 Task: Look for space in Portsmouth, United States from 6th September, 2023 to 12th September, 2023 for 4 adults in price range Rs.10000 to Rs.14000. Place can be private room with 4 bedrooms having 4 beds and 4 bathrooms. Property type can be house, flat, guest house. Amenities needed are: wifi, TV, free parkinig on premises, gym, breakfast. Booking option can be shelf check-in. Required host language is English.
Action: Mouse moved to (408, 98)
Screenshot: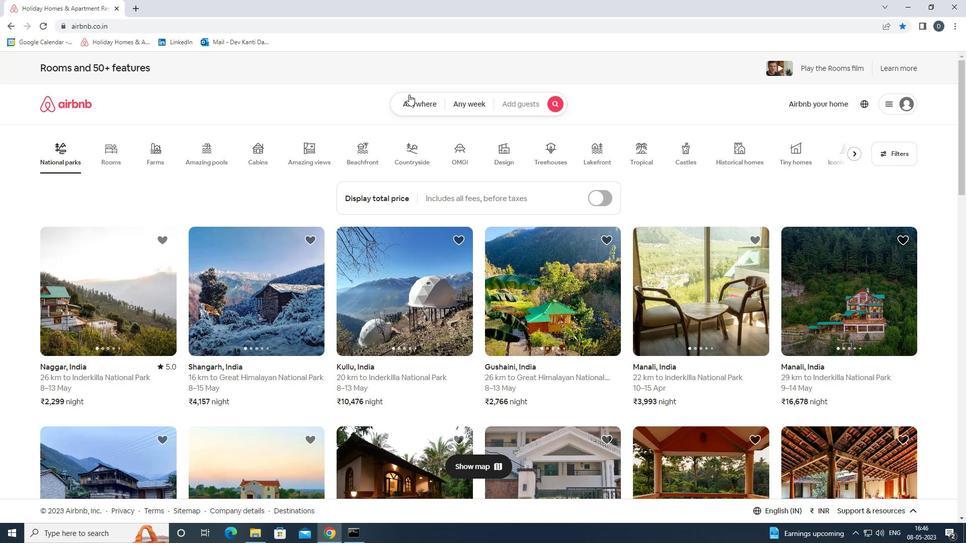 
Action: Mouse pressed left at (408, 98)
Screenshot: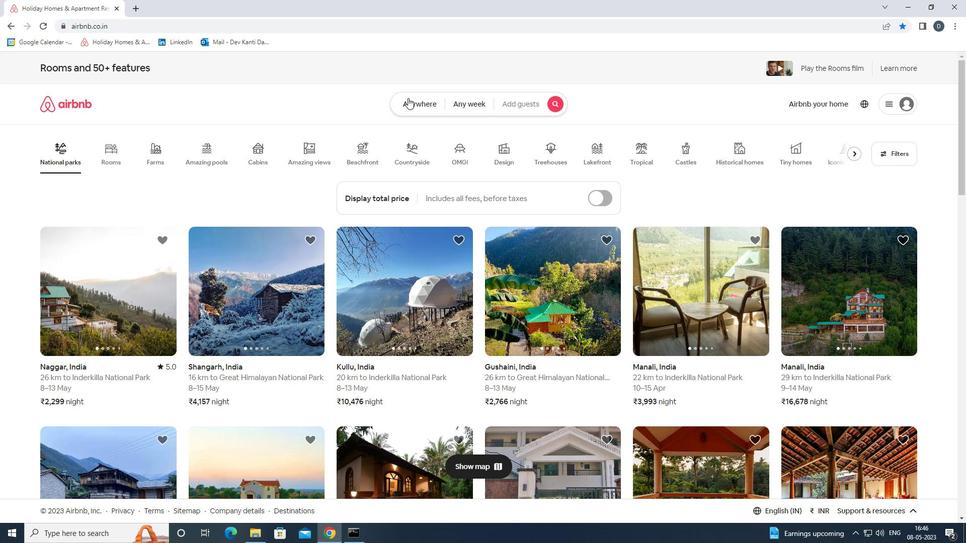 
Action: Mouse moved to (372, 146)
Screenshot: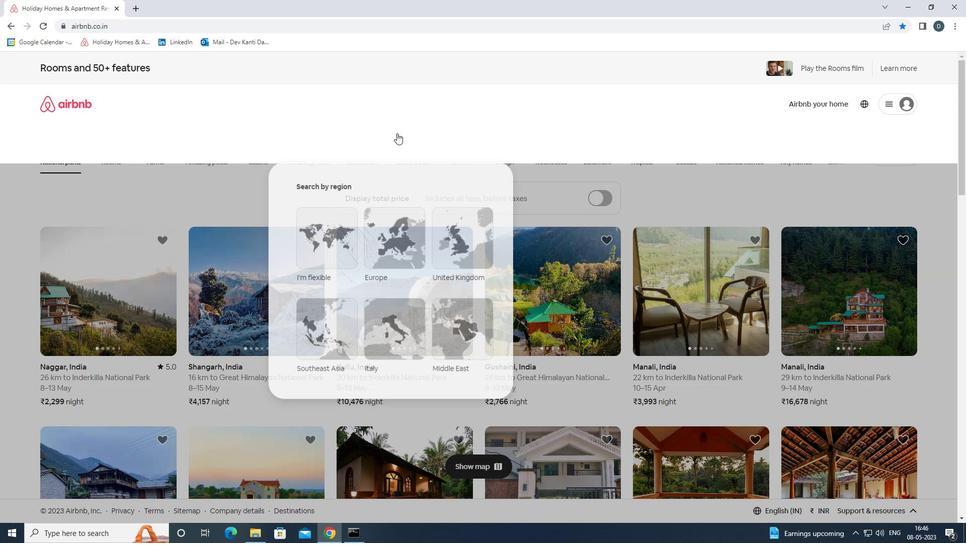 
Action: Mouse pressed left at (372, 146)
Screenshot: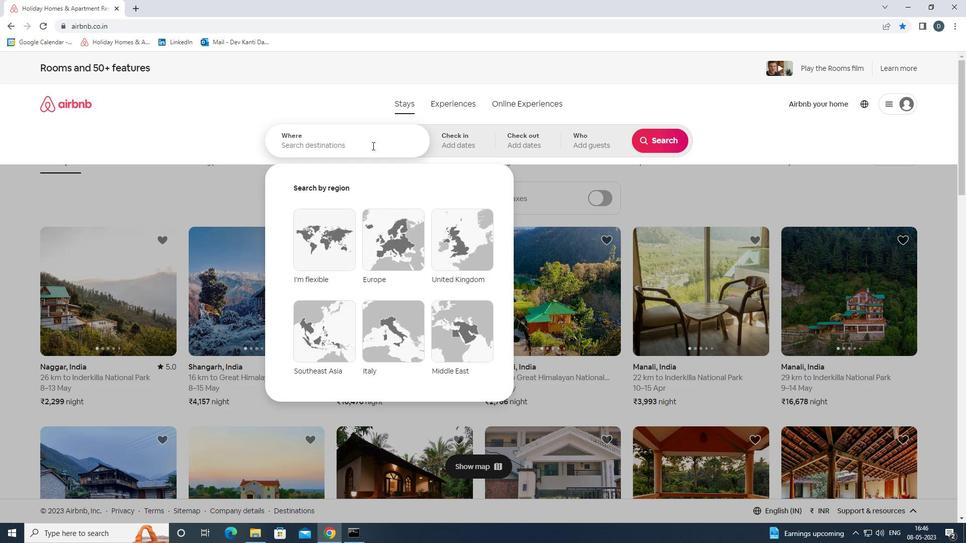 
Action: Key pressed <Key.shift><Key.shift>PORTSMOUTH,<Key.shift><Key.shift>UNITED<Key.space><Key.shift>STATES<Key.enter>
Screenshot: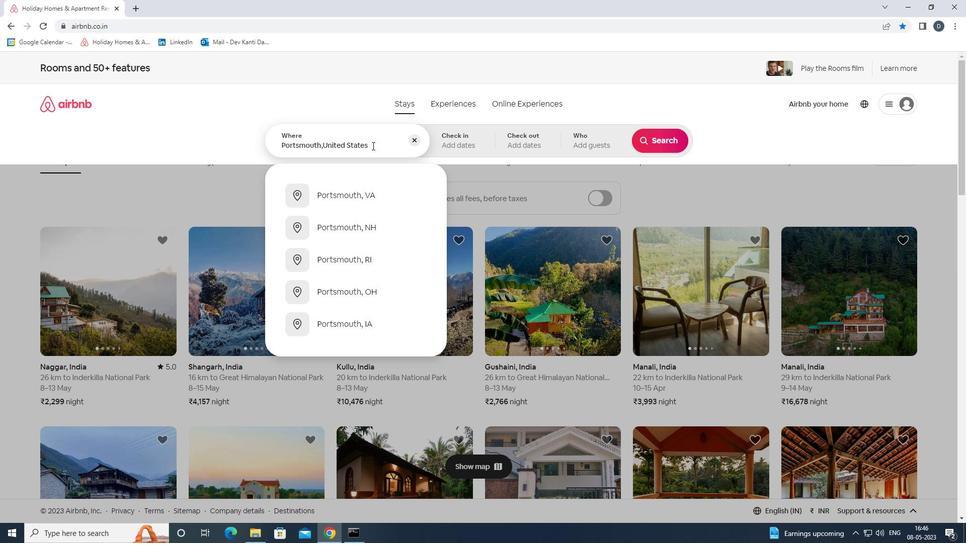 
Action: Mouse moved to (660, 221)
Screenshot: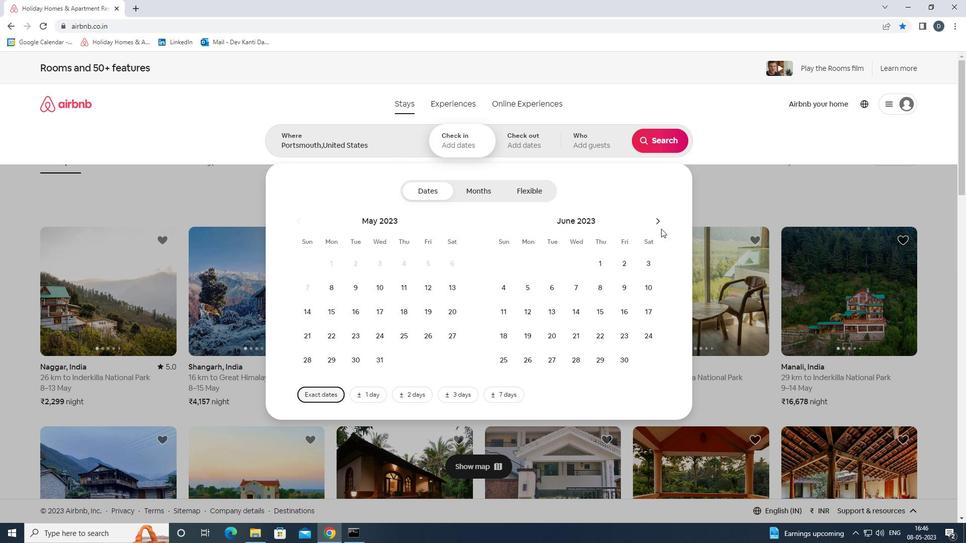 
Action: Mouse pressed left at (660, 221)
Screenshot: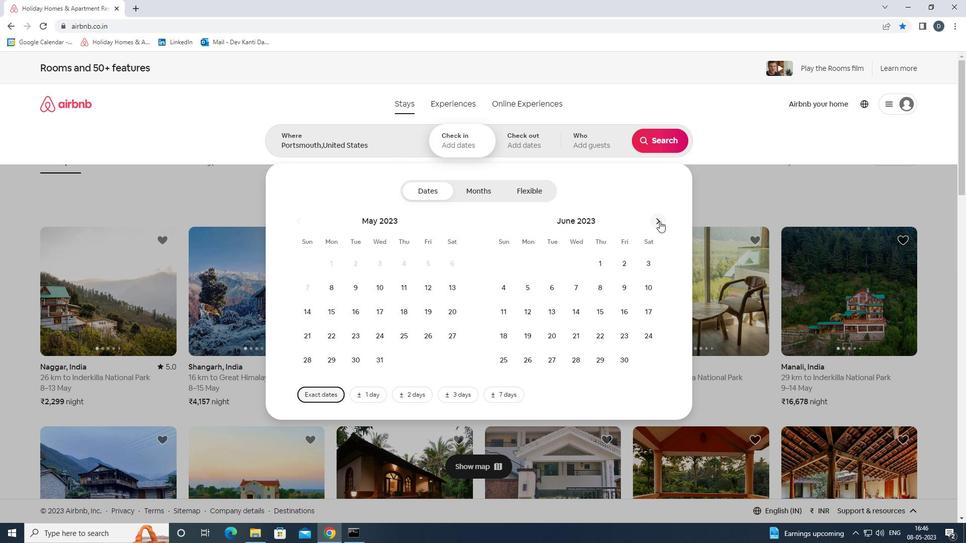 
Action: Mouse pressed left at (660, 221)
Screenshot: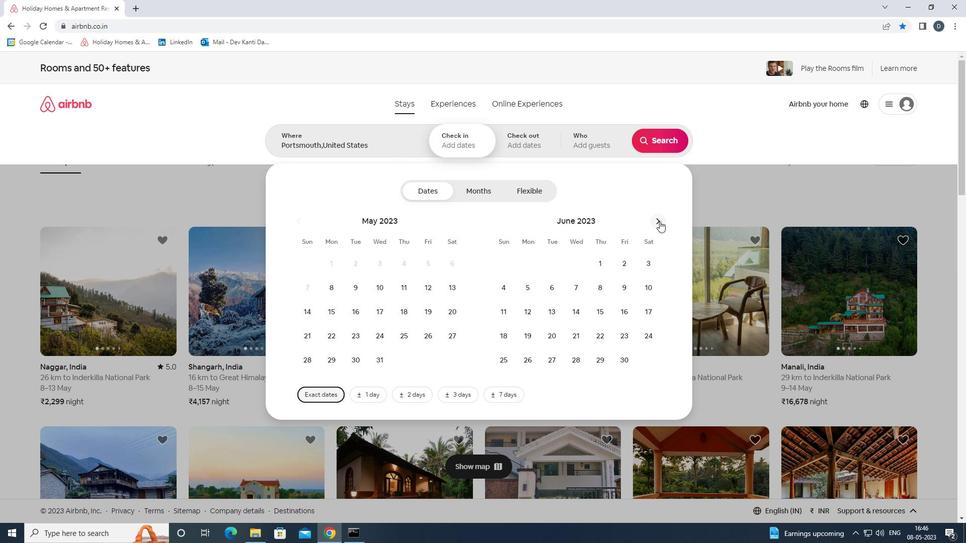 
Action: Mouse pressed left at (660, 221)
Screenshot: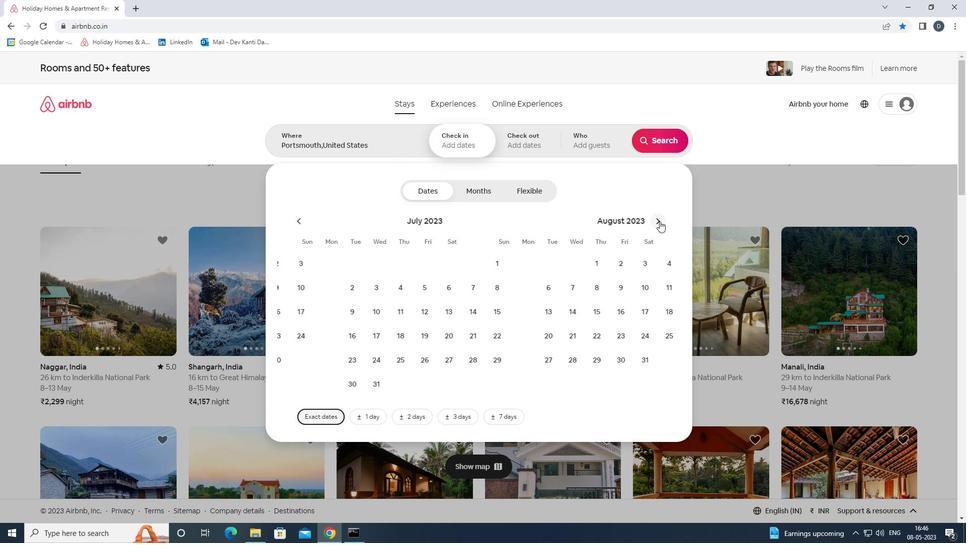 
Action: Mouse moved to (575, 287)
Screenshot: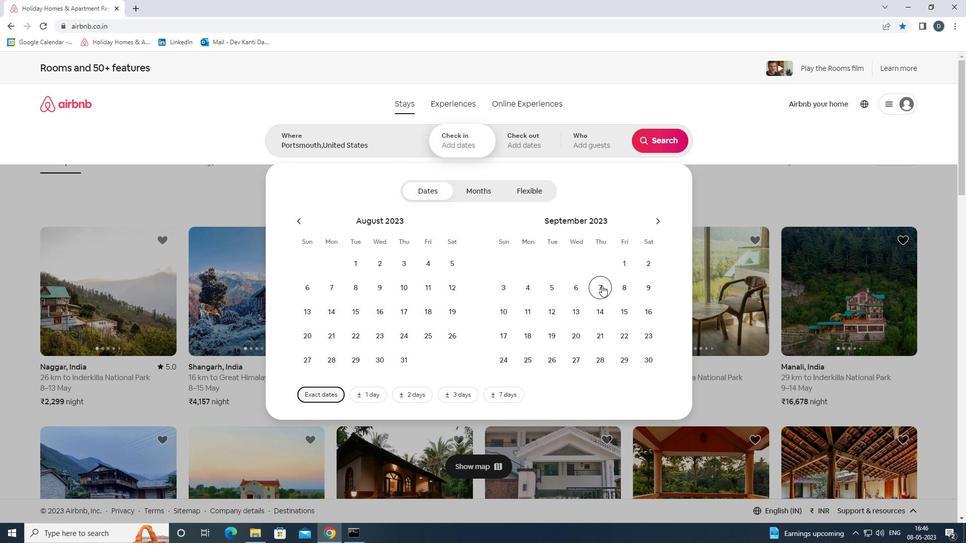 
Action: Mouse pressed left at (575, 287)
Screenshot: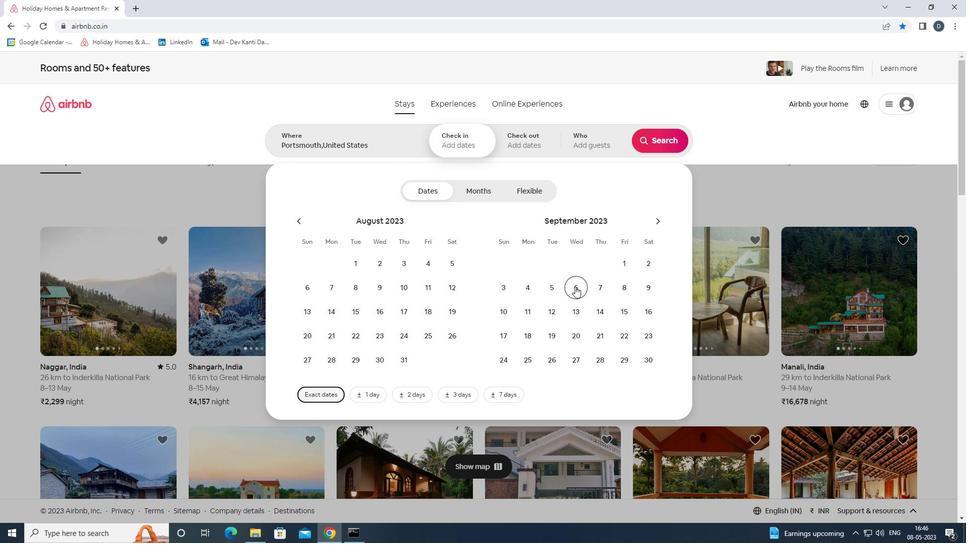 
Action: Mouse moved to (547, 306)
Screenshot: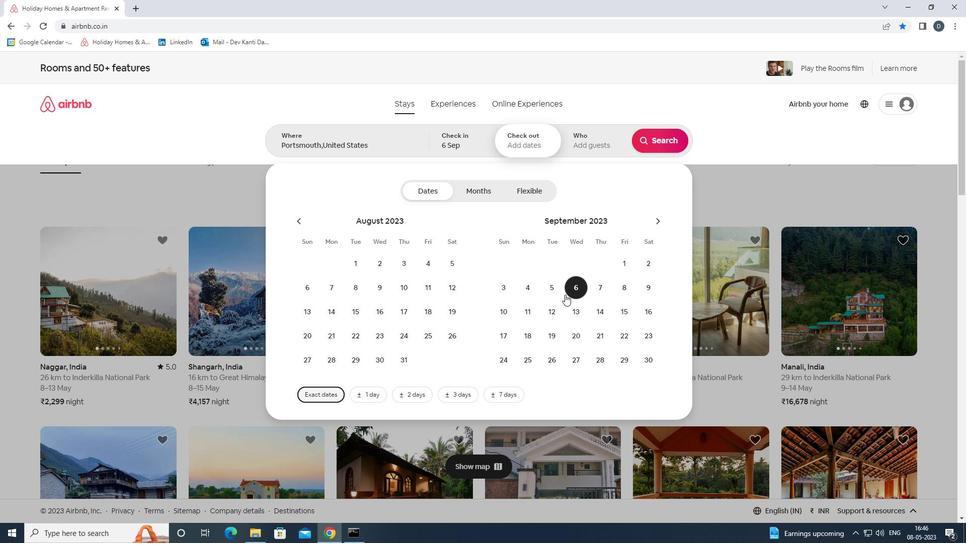 
Action: Mouse pressed left at (547, 306)
Screenshot: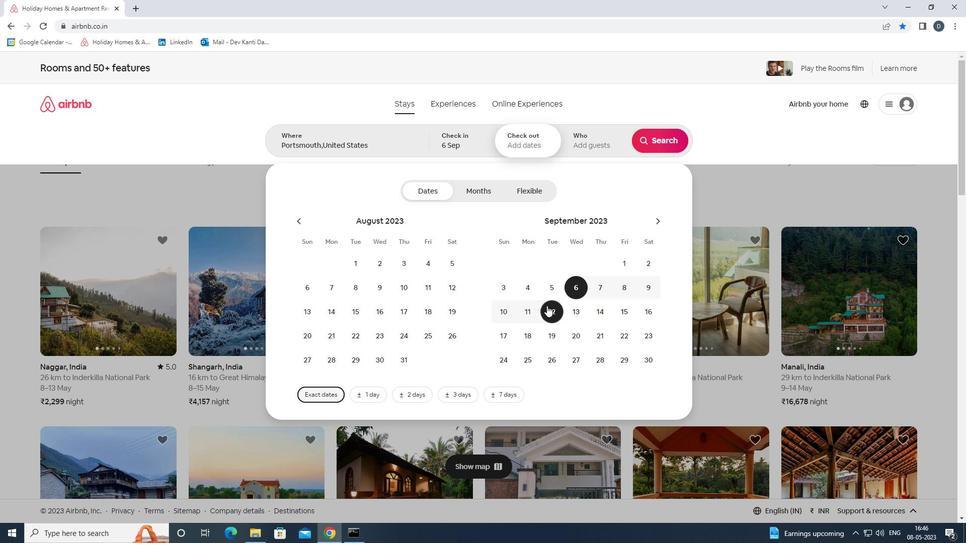 
Action: Mouse moved to (593, 140)
Screenshot: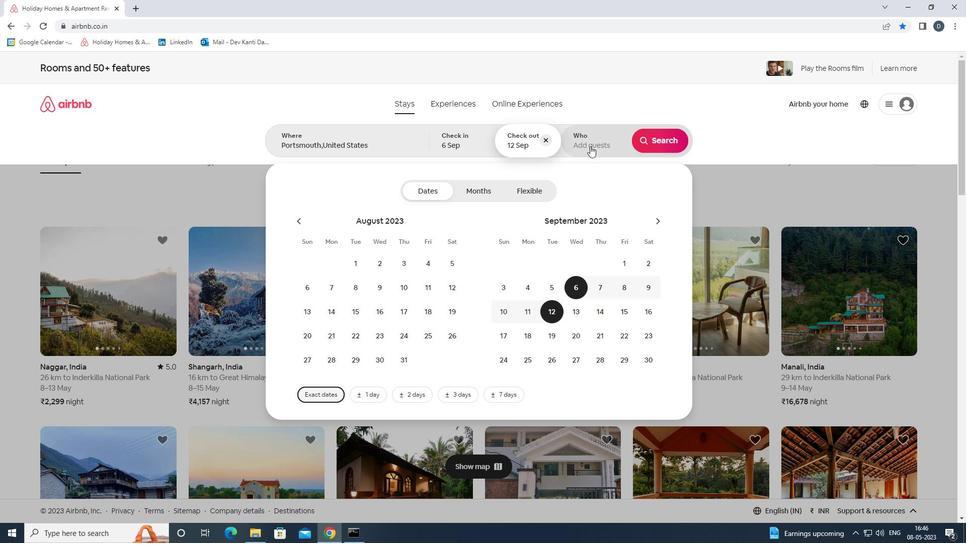 
Action: Mouse pressed left at (593, 140)
Screenshot: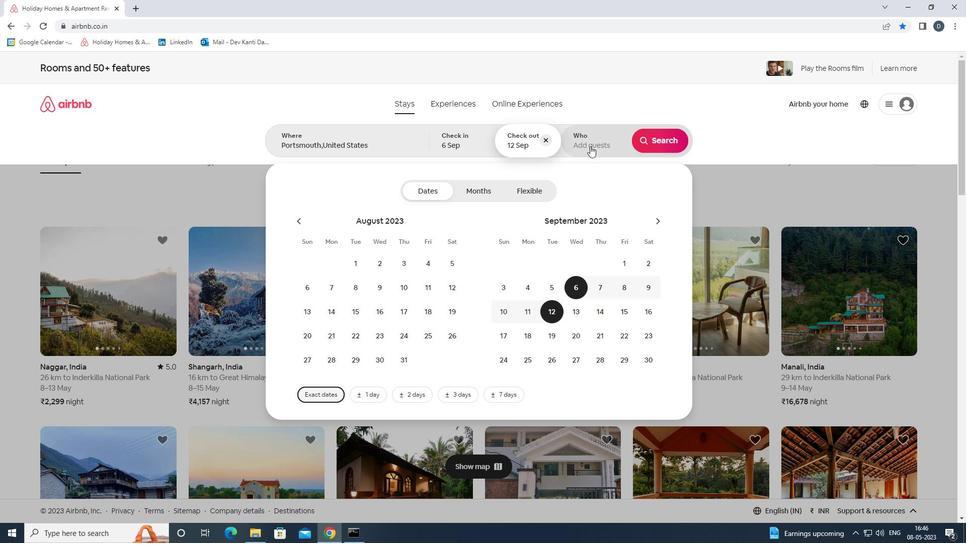 
Action: Mouse moved to (664, 195)
Screenshot: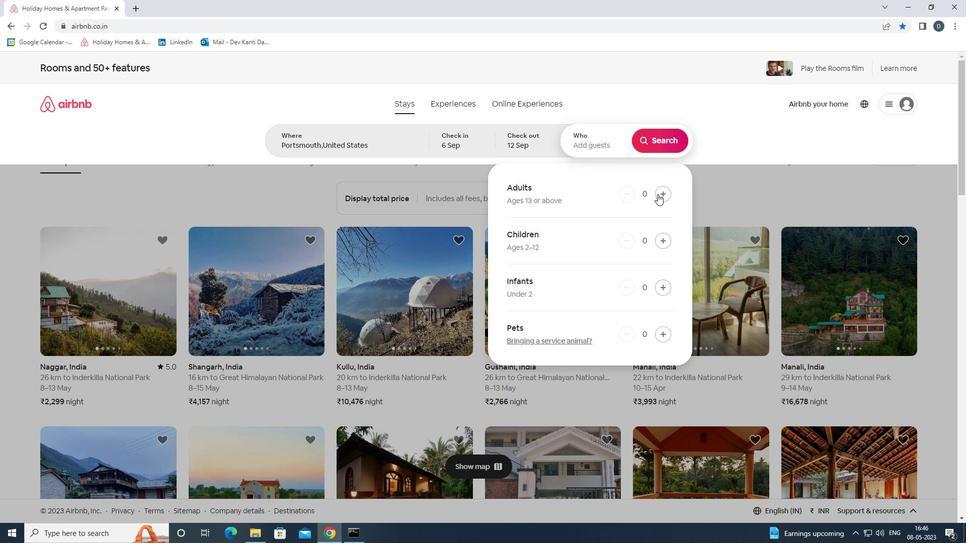 
Action: Mouse pressed left at (664, 195)
Screenshot: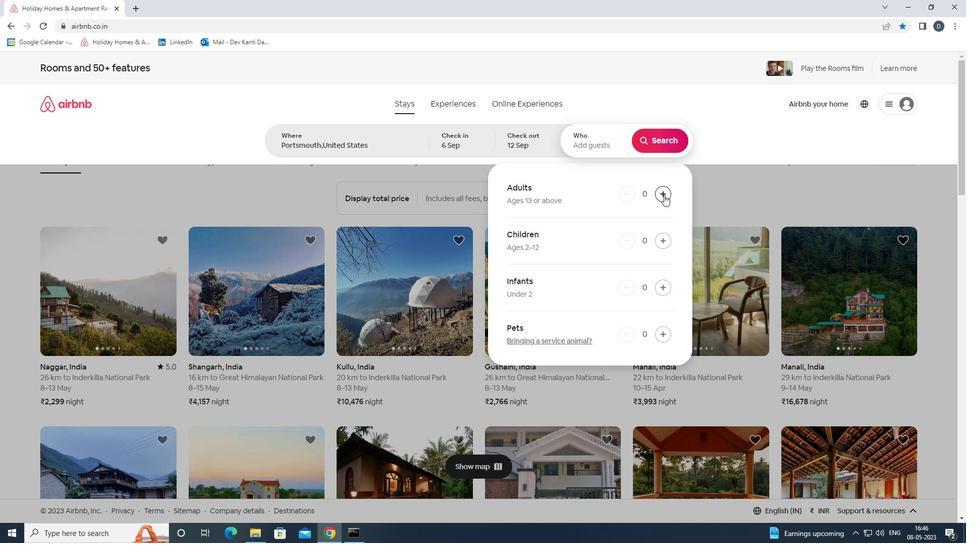 
Action: Mouse pressed left at (664, 195)
Screenshot: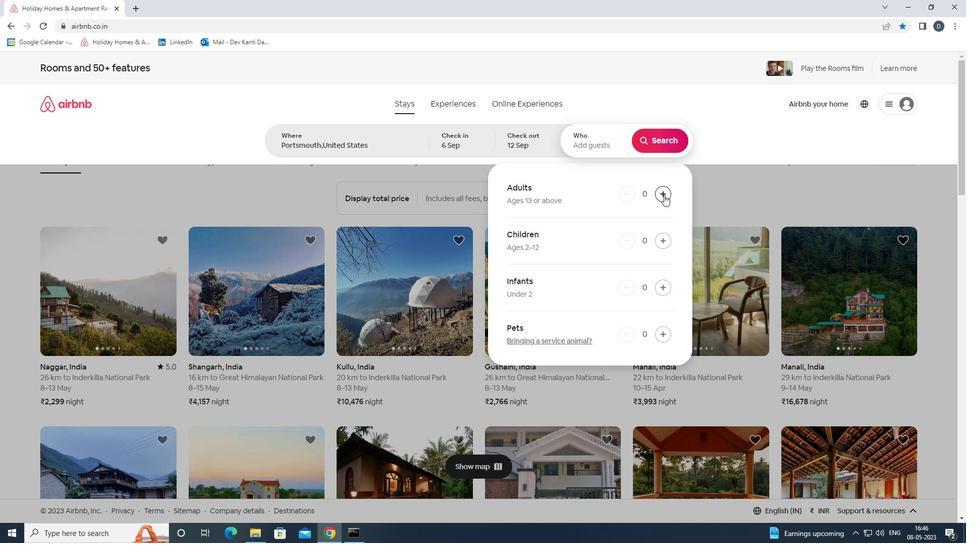 
Action: Mouse pressed left at (664, 195)
Screenshot: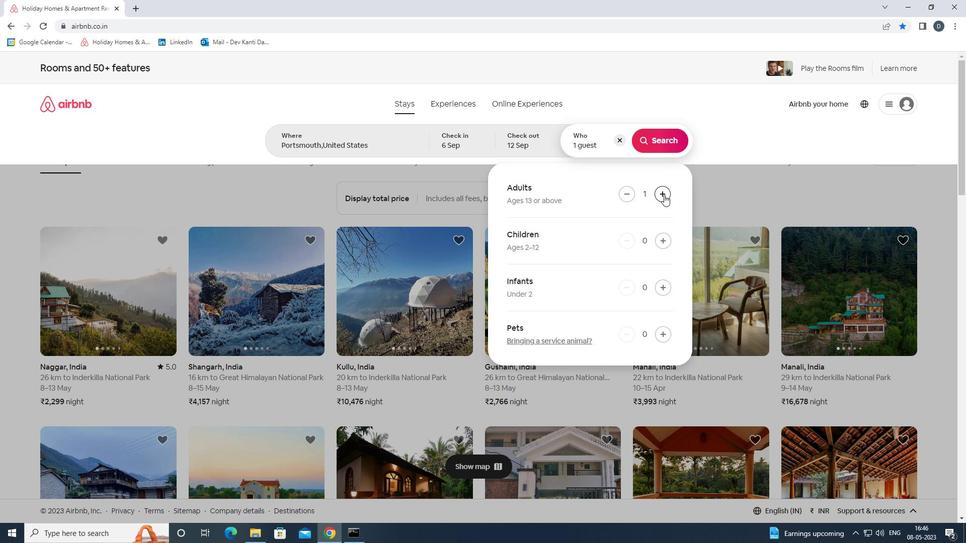 
Action: Mouse pressed left at (664, 195)
Screenshot: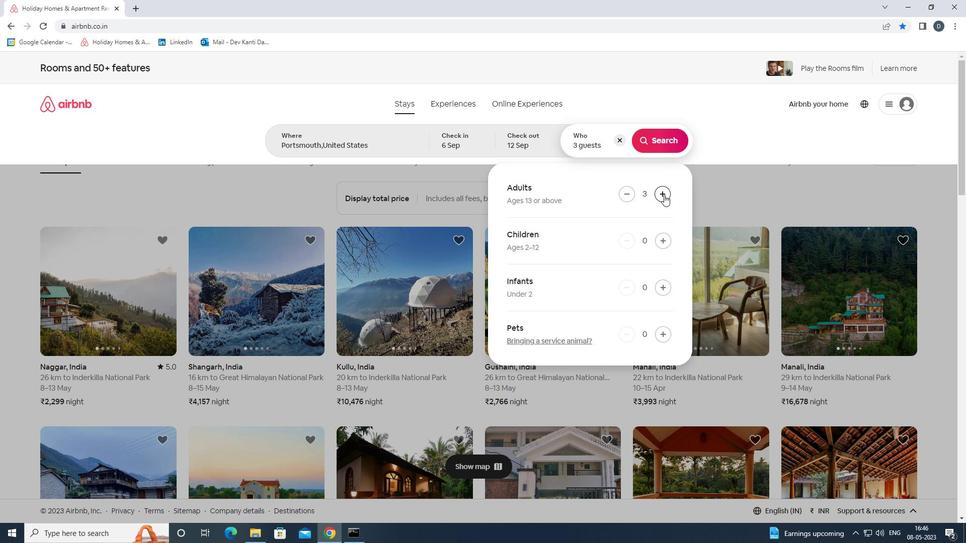 
Action: Mouse moved to (660, 145)
Screenshot: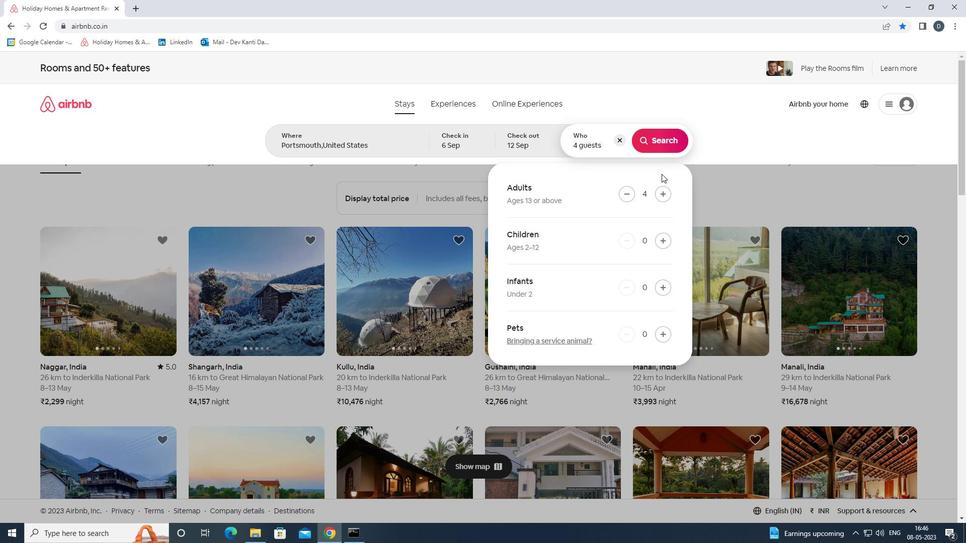 
Action: Mouse pressed left at (660, 145)
Screenshot: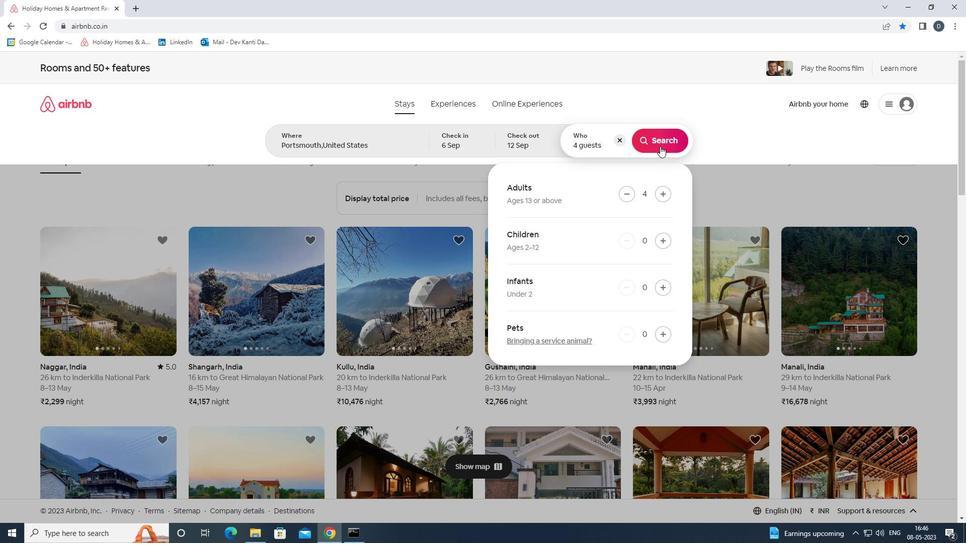 
Action: Mouse moved to (919, 121)
Screenshot: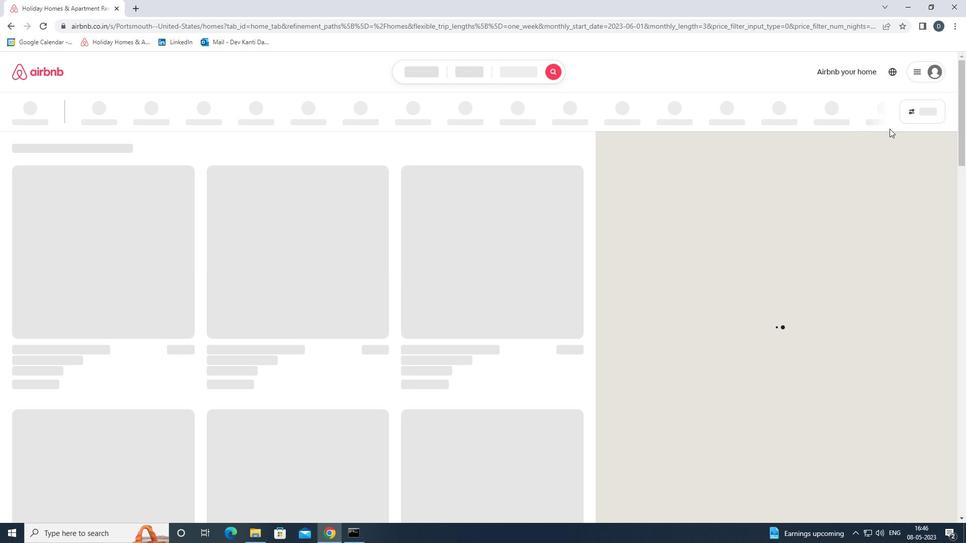 
Action: Mouse pressed left at (919, 121)
Screenshot: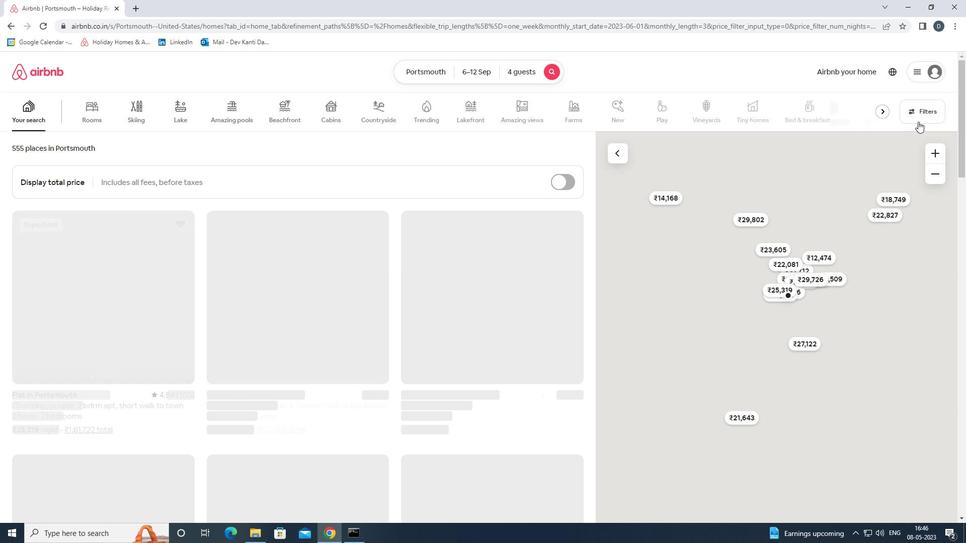
Action: Mouse moved to (369, 356)
Screenshot: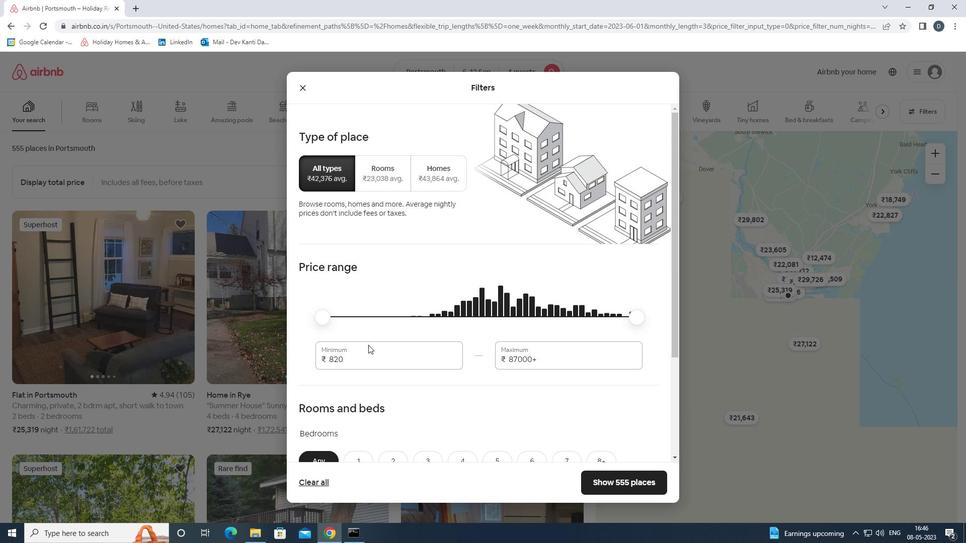 
Action: Mouse pressed left at (369, 356)
Screenshot: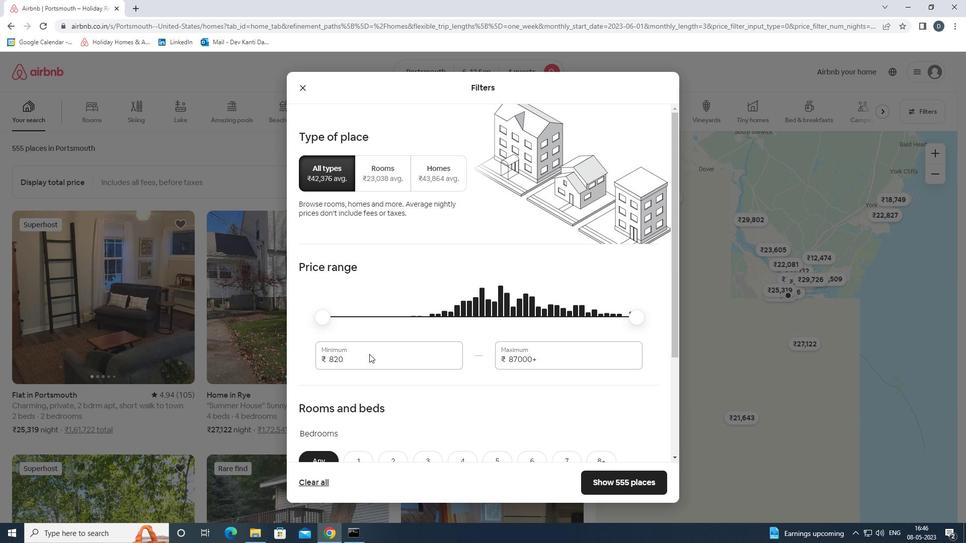 
Action: Mouse pressed left at (369, 356)
Screenshot: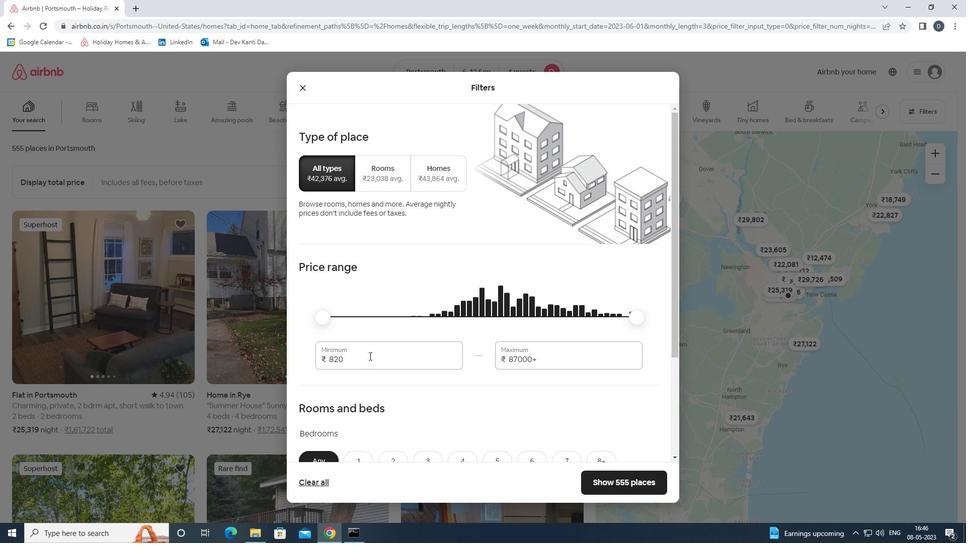 
Action: Key pressed 10000<Key.tab>14000
Screenshot: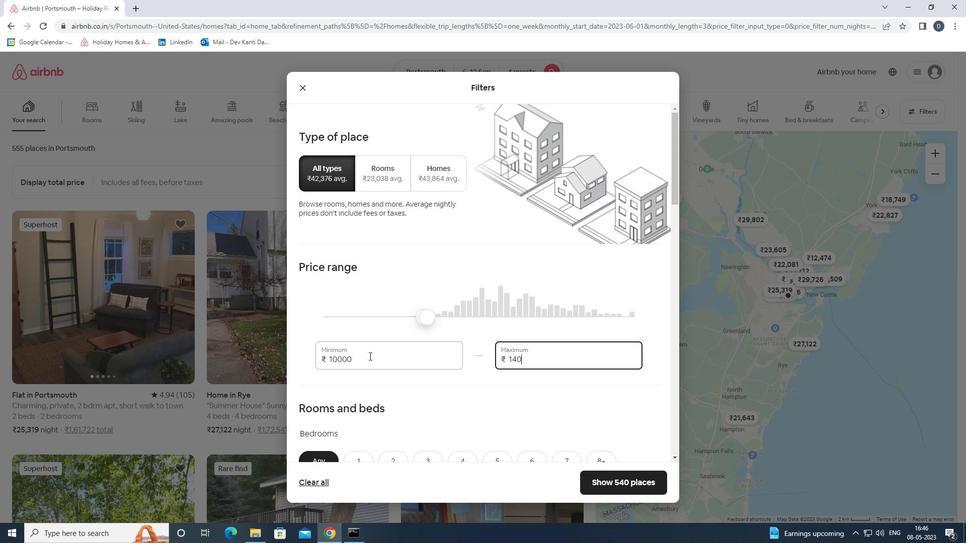 
Action: Mouse moved to (368, 356)
Screenshot: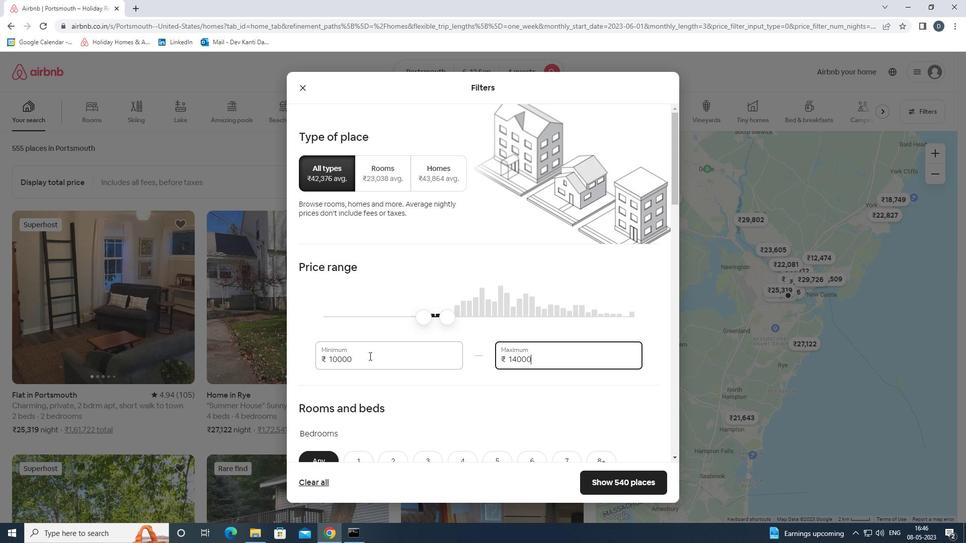 
Action: Mouse scrolled (368, 355) with delta (0, 0)
Screenshot: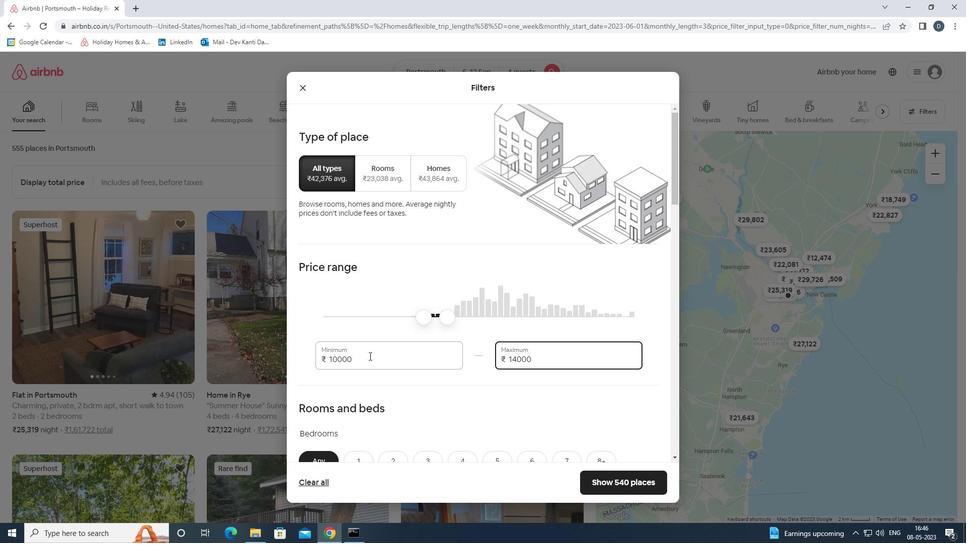 
Action: Mouse moved to (369, 355)
Screenshot: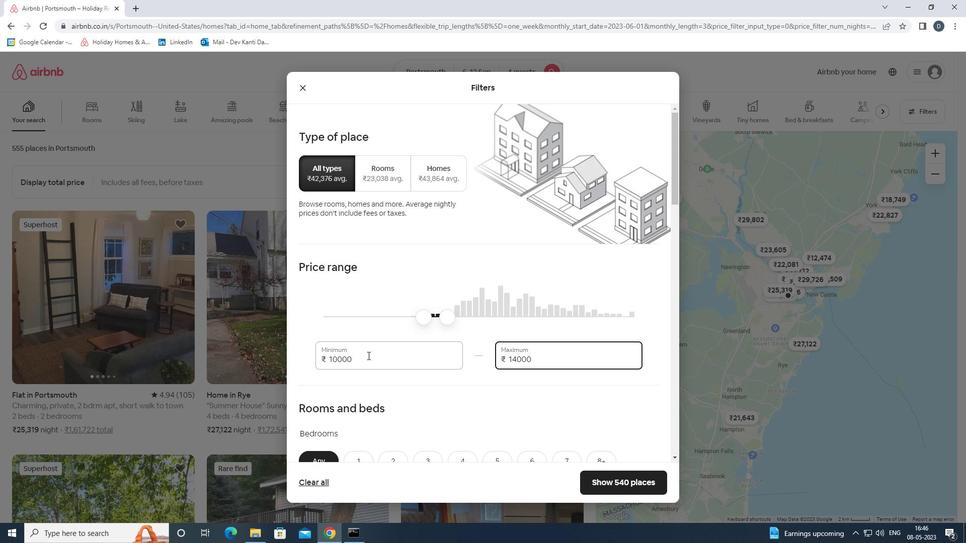 
Action: Mouse scrolled (369, 355) with delta (0, 0)
Screenshot: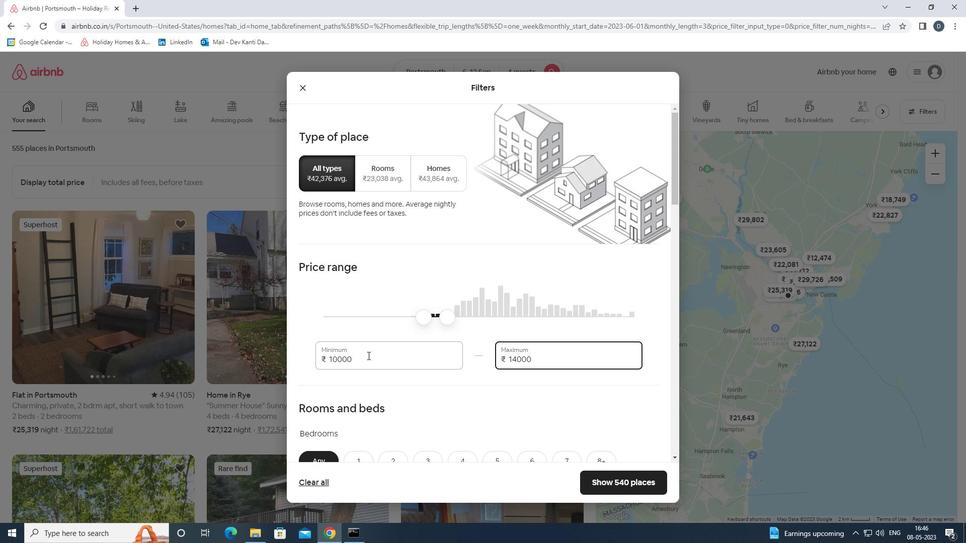 
Action: Mouse moved to (383, 350)
Screenshot: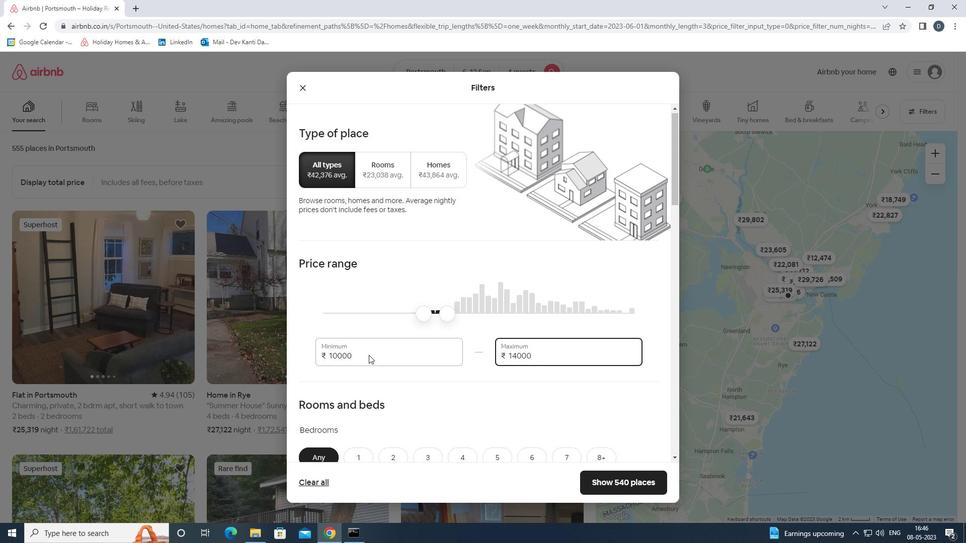 
Action: Mouse scrolled (383, 350) with delta (0, 0)
Screenshot: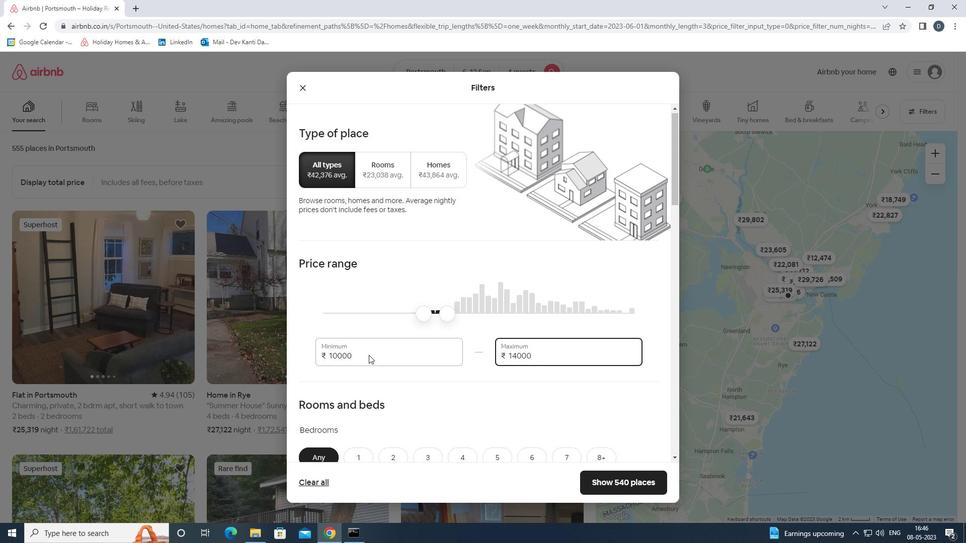 
Action: Mouse moved to (396, 346)
Screenshot: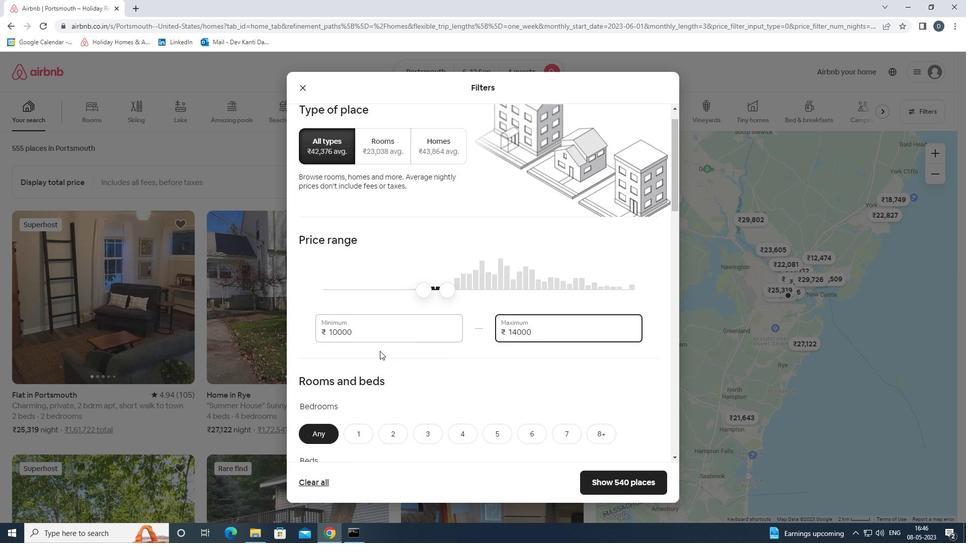 
Action: Mouse scrolled (396, 346) with delta (0, 0)
Screenshot: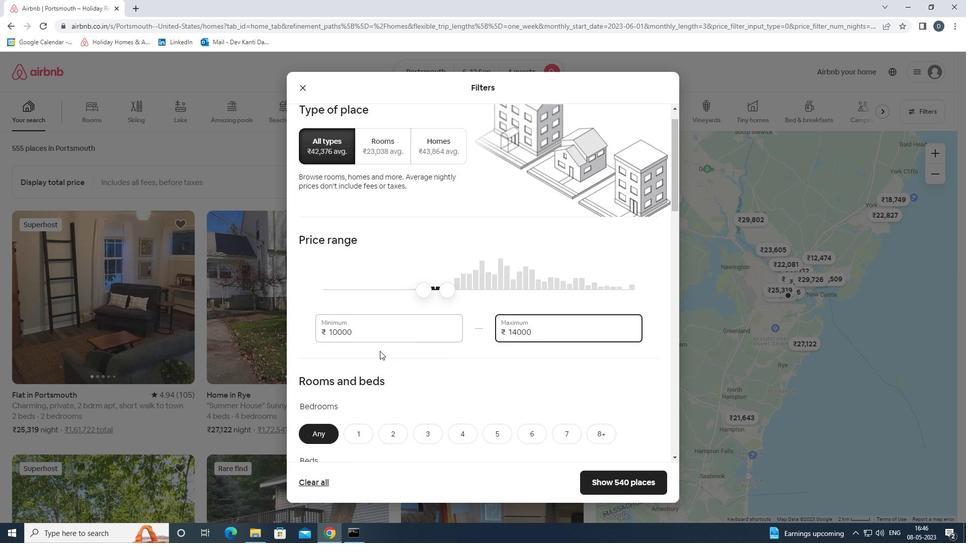 
Action: Mouse moved to (464, 263)
Screenshot: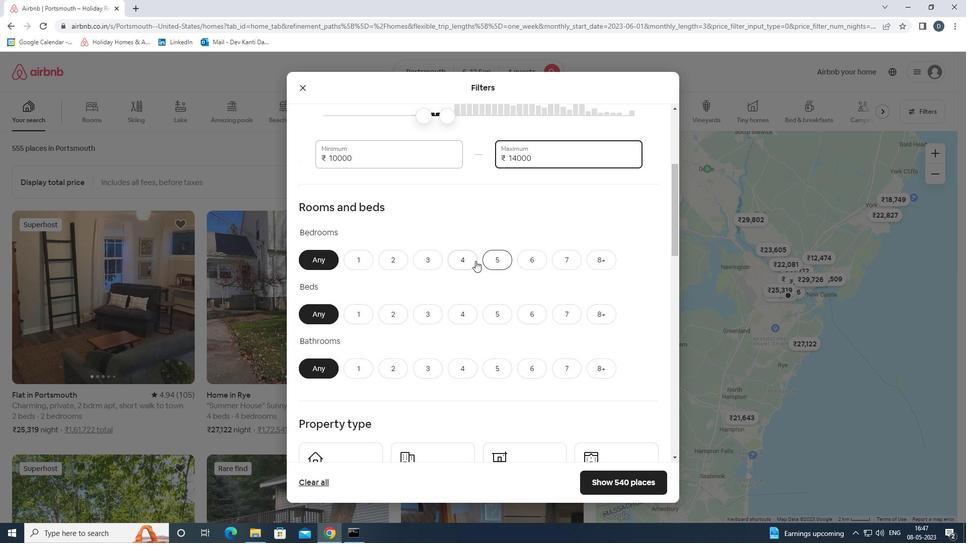 
Action: Mouse pressed left at (464, 263)
Screenshot: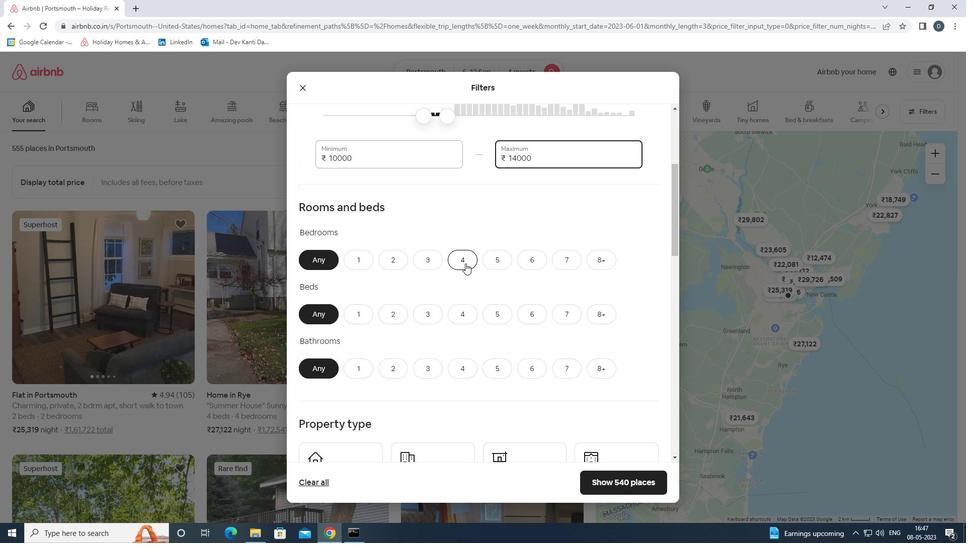 
Action: Mouse moved to (463, 311)
Screenshot: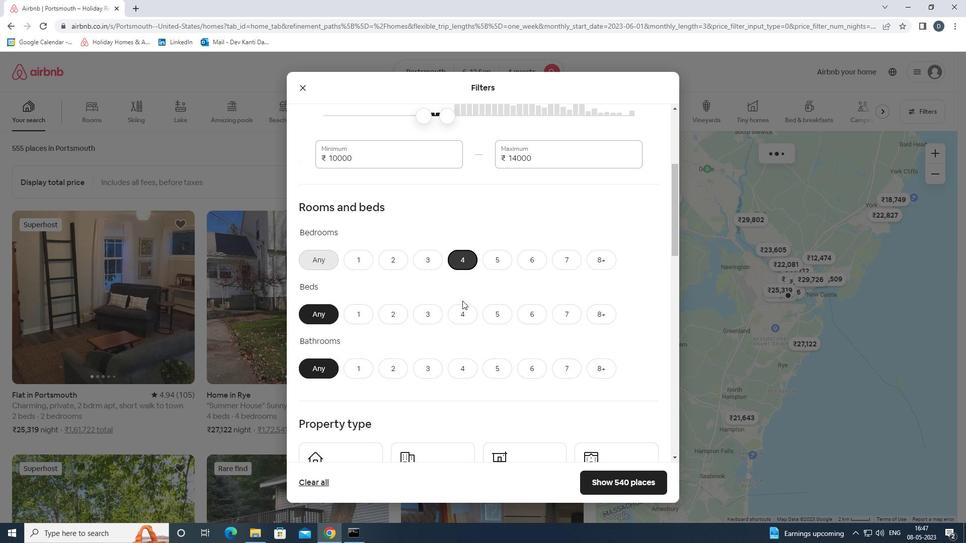 
Action: Mouse pressed left at (463, 311)
Screenshot: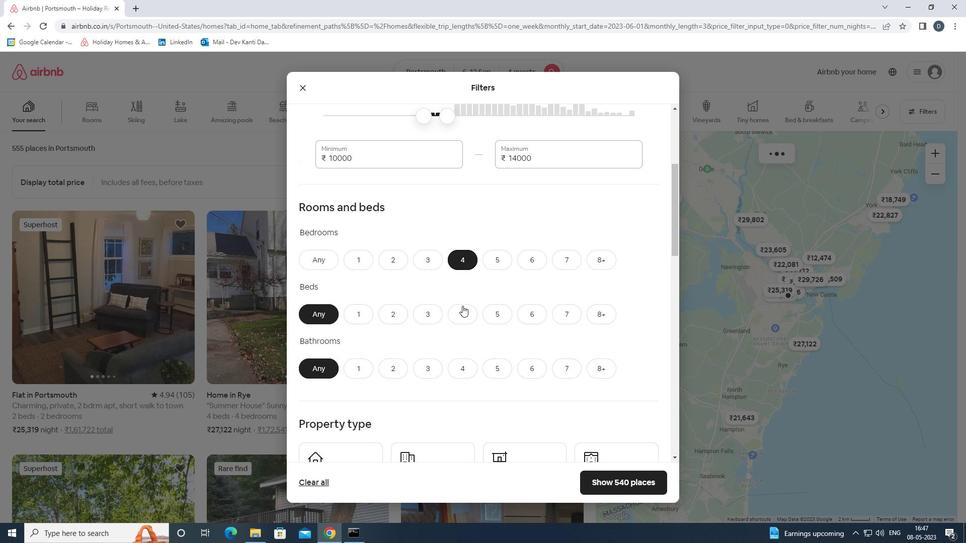 
Action: Mouse moved to (455, 370)
Screenshot: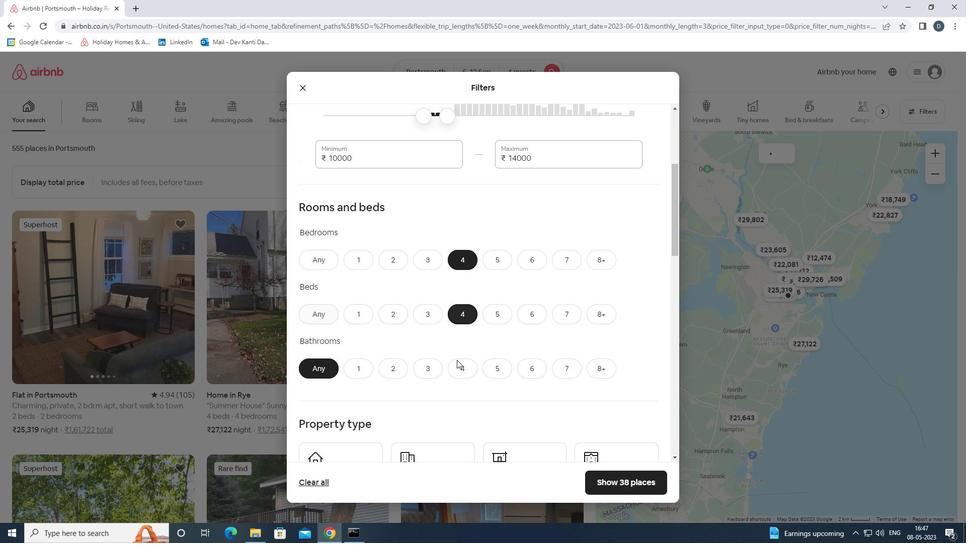 
Action: Mouse pressed left at (455, 370)
Screenshot: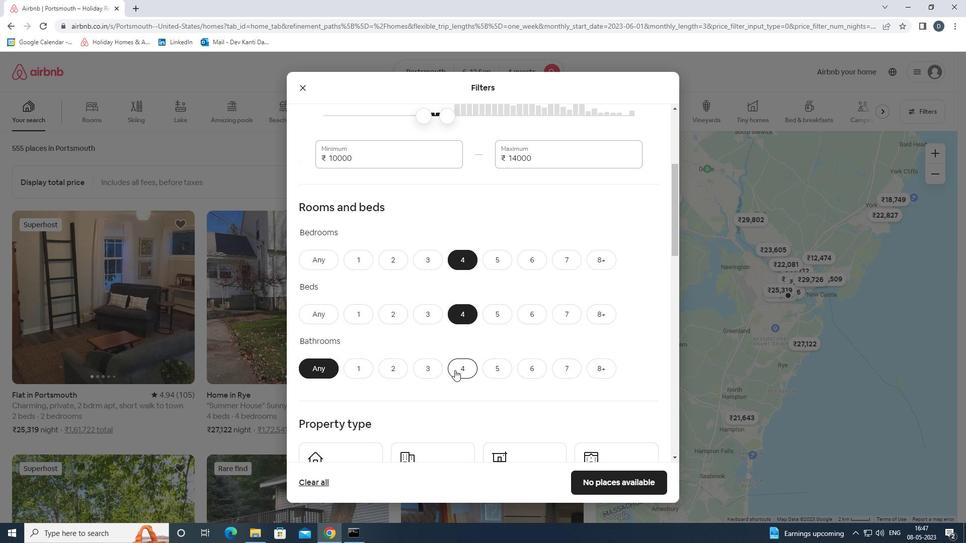 
Action: Mouse moved to (463, 333)
Screenshot: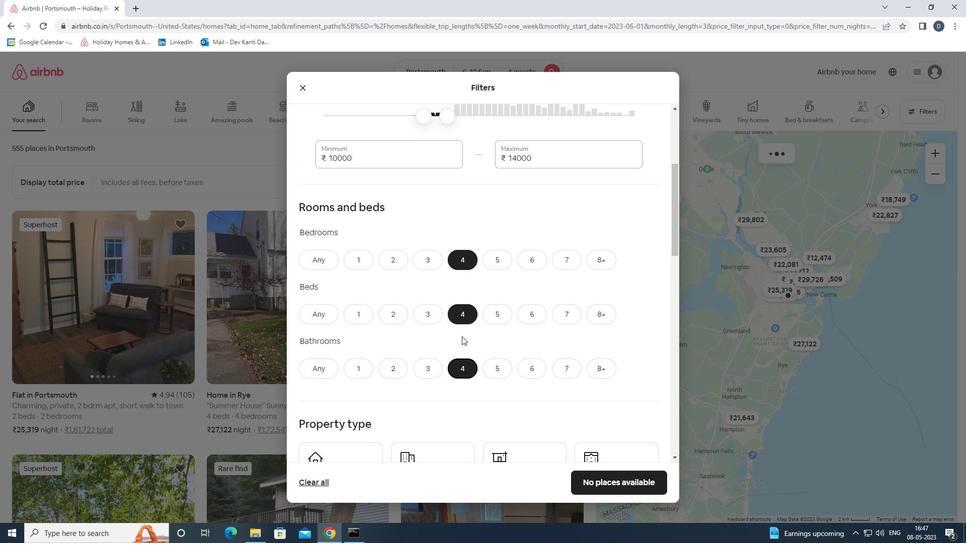 
Action: Mouse scrolled (463, 333) with delta (0, 0)
Screenshot: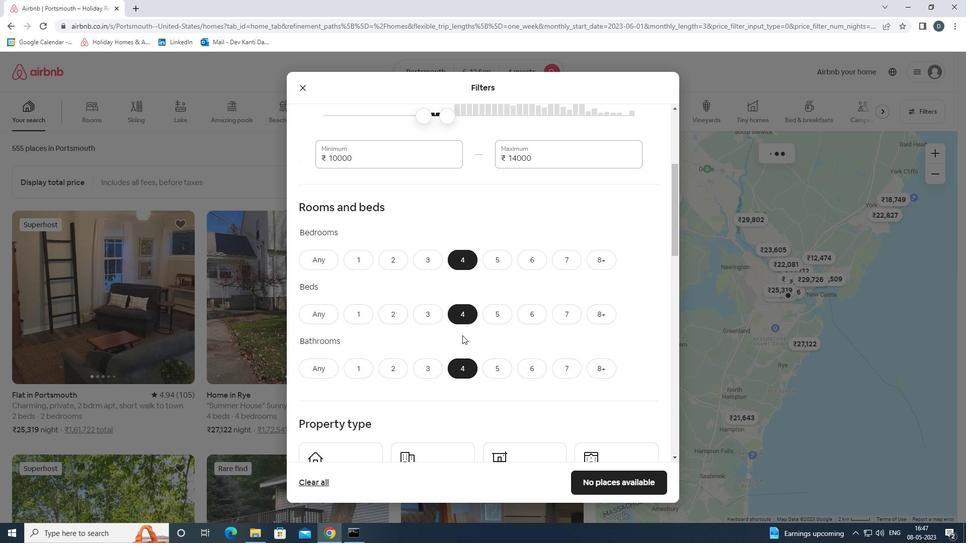
Action: Mouse scrolled (463, 333) with delta (0, 0)
Screenshot: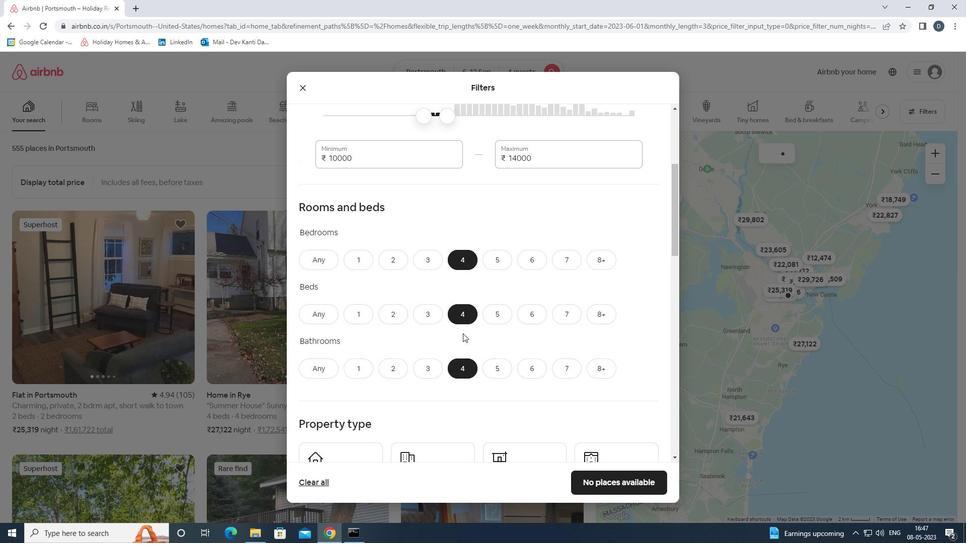 
Action: Mouse moved to (465, 332)
Screenshot: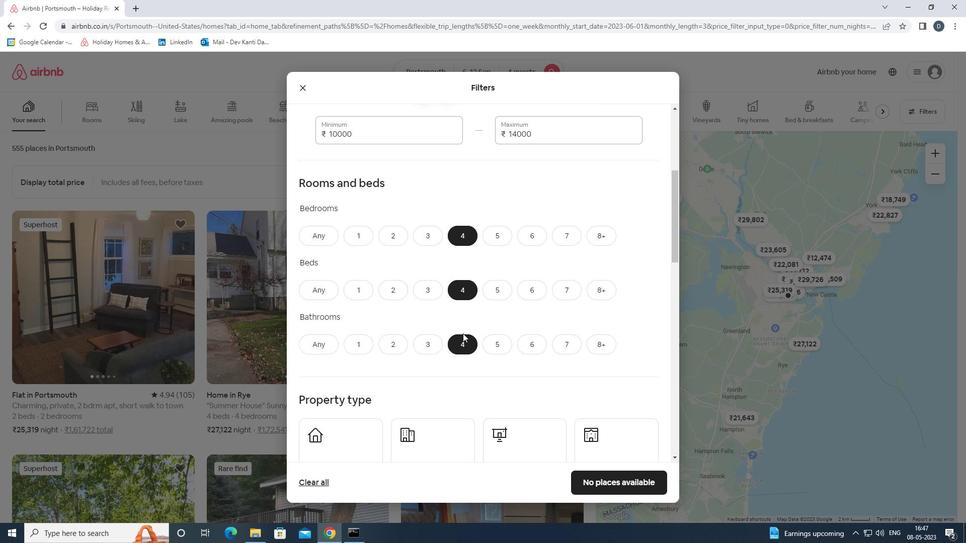 
Action: Mouse scrolled (465, 332) with delta (0, 0)
Screenshot: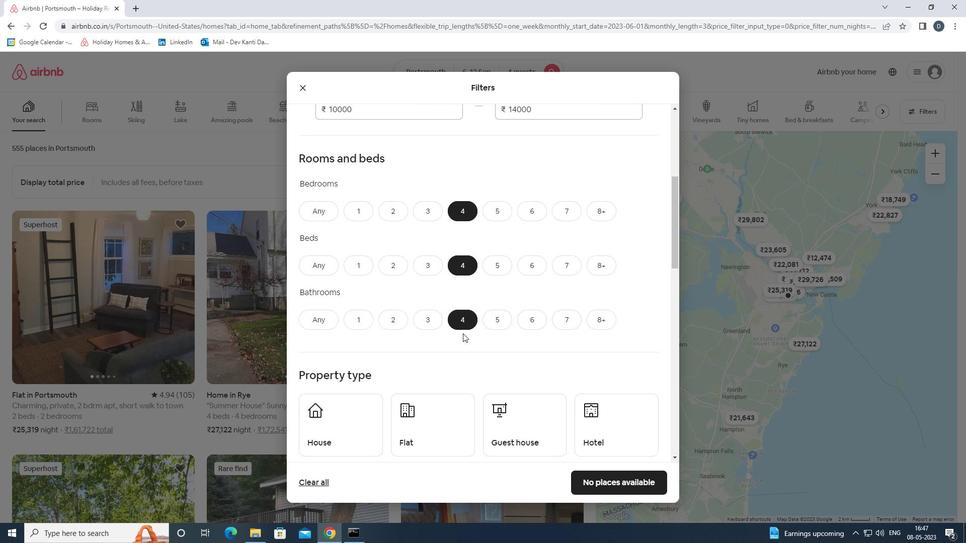 
Action: Mouse scrolled (465, 332) with delta (0, 0)
Screenshot: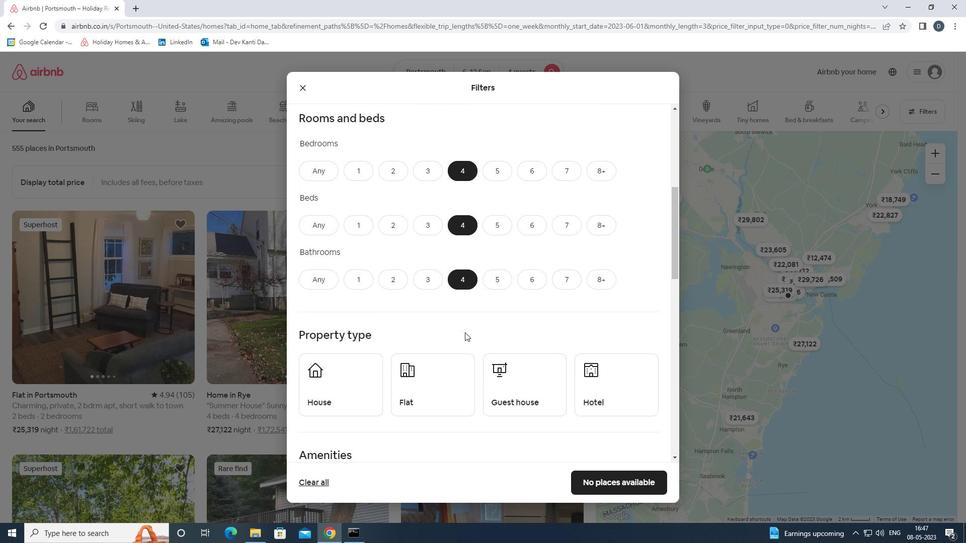 
Action: Mouse moved to (359, 284)
Screenshot: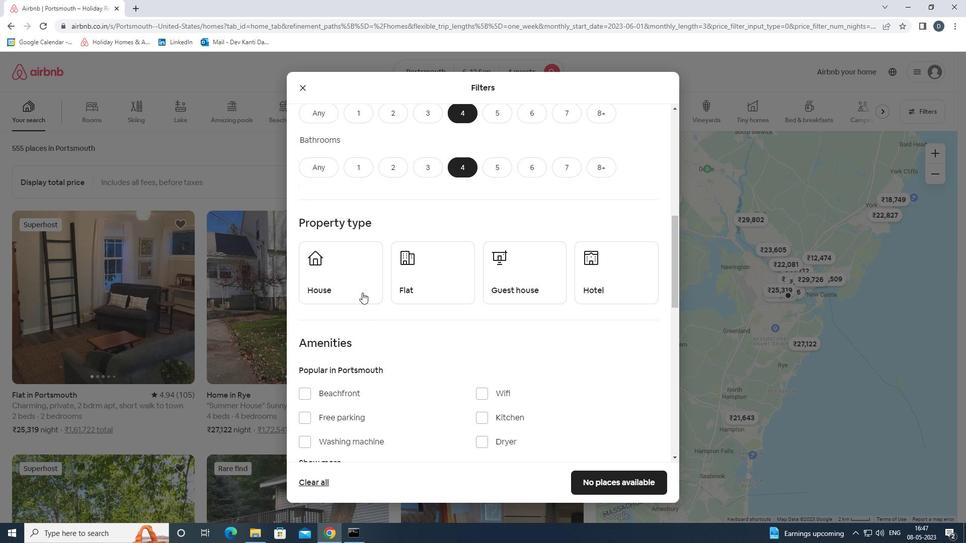
Action: Mouse pressed left at (359, 284)
Screenshot: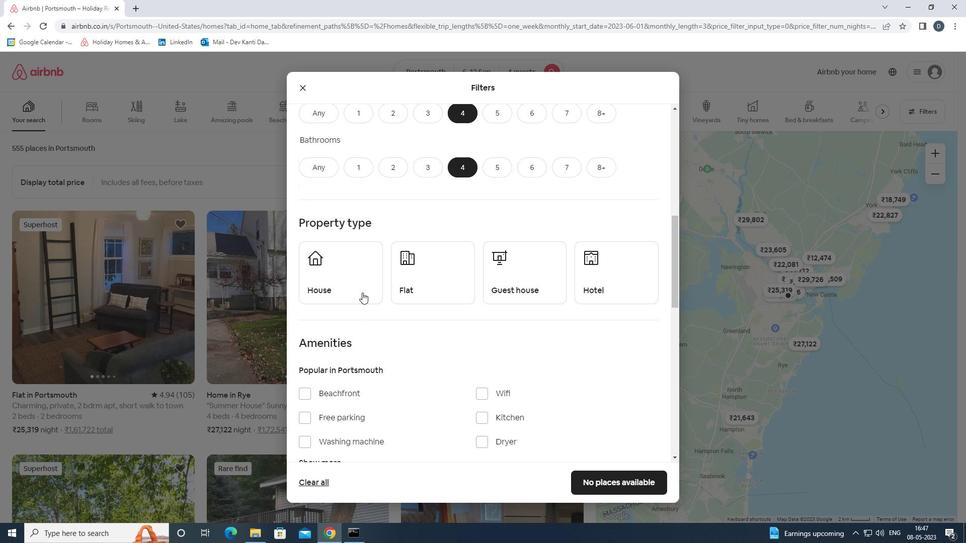 
Action: Mouse moved to (439, 283)
Screenshot: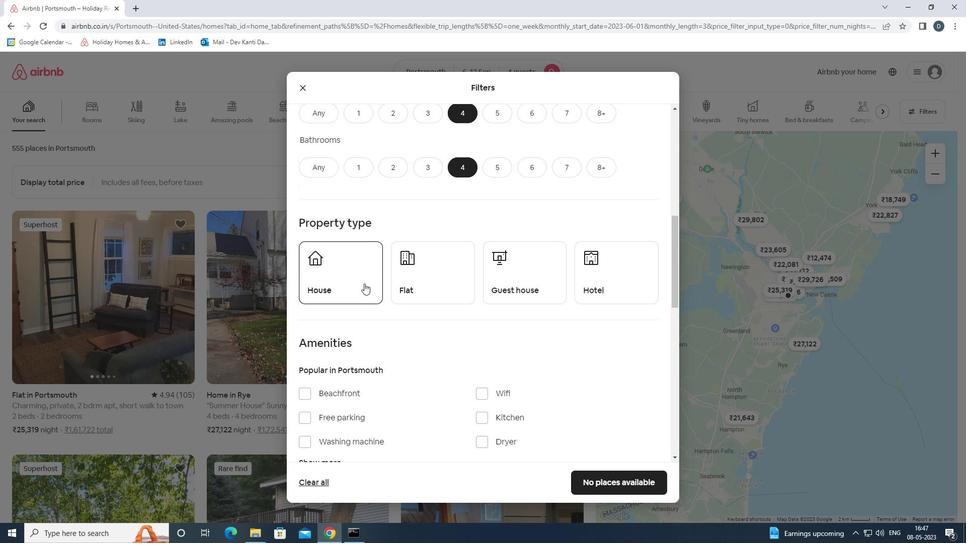 
Action: Mouse pressed left at (439, 283)
Screenshot: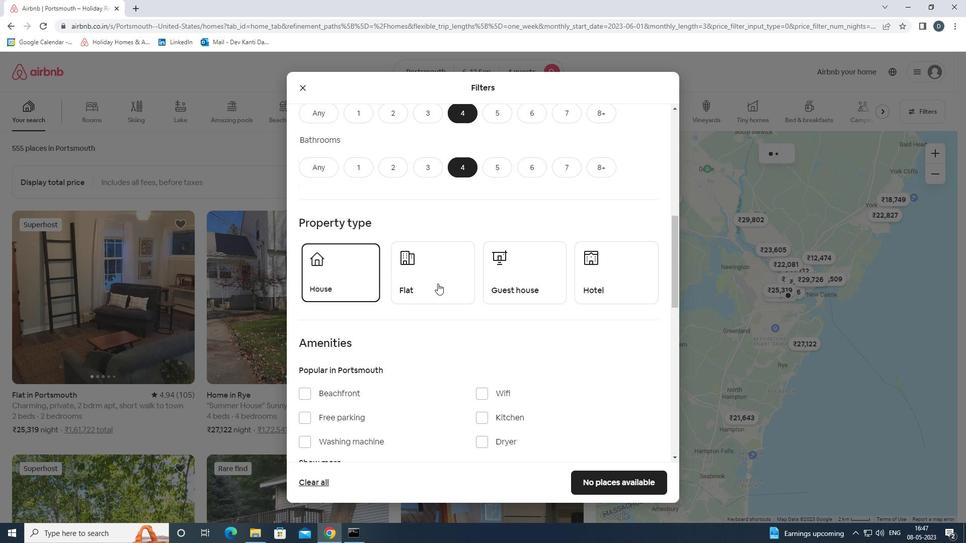 
Action: Mouse moved to (517, 284)
Screenshot: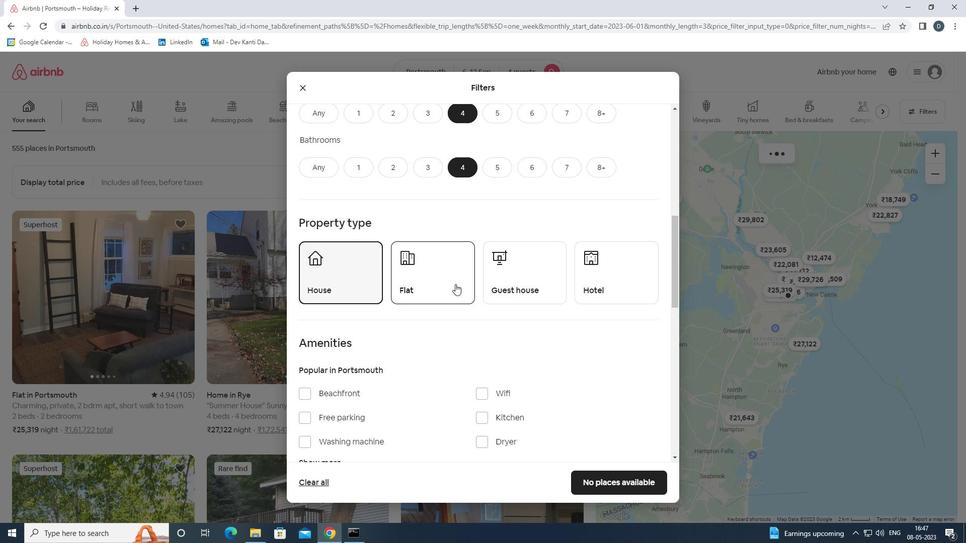 
Action: Mouse pressed left at (517, 284)
Screenshot: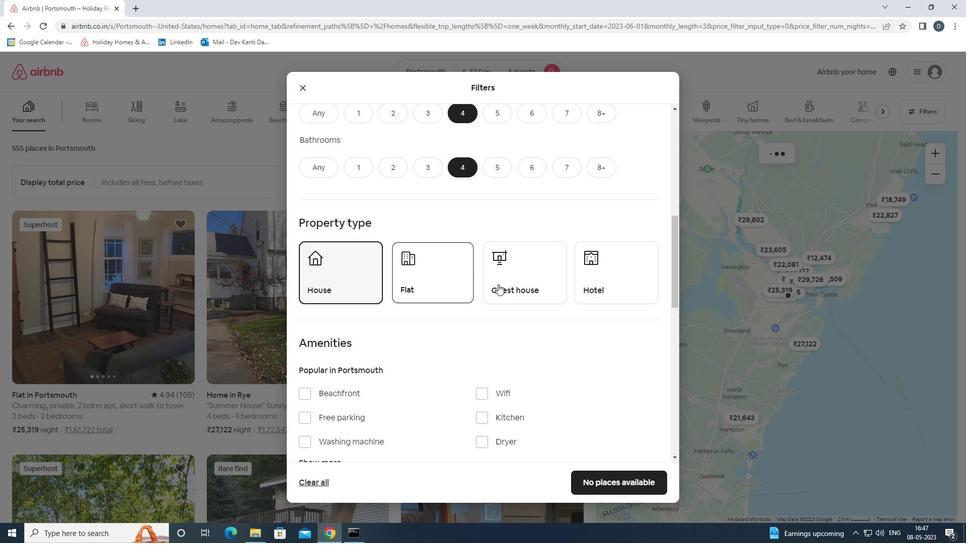 
Action: Mouse scrolled (517, 284) with delta (0, 0)
Screenshot: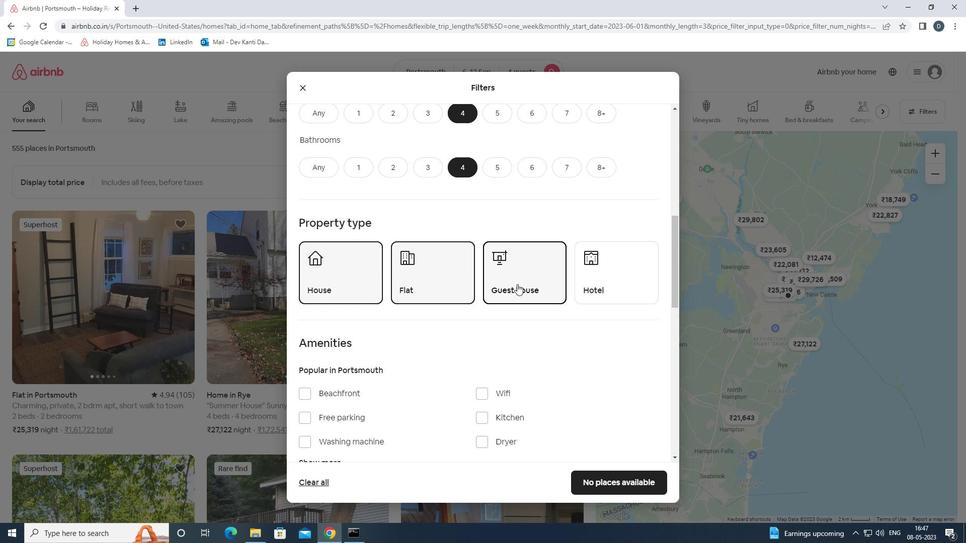 
Action: Mouse scrolled (517, 284) with delta (0, 0)
Screenshot: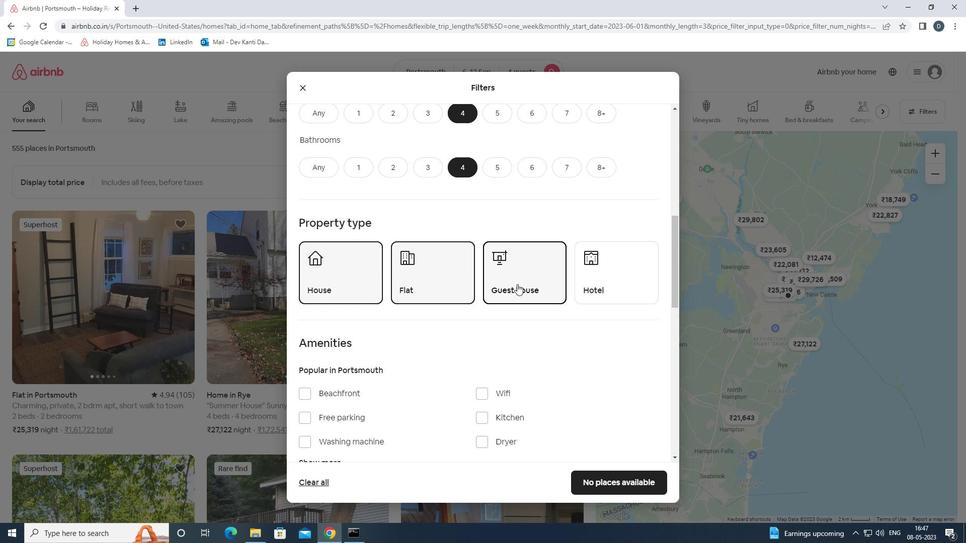 
Action: Mouse scrolled (517, 284) with delta (0, 0)
Screenshot: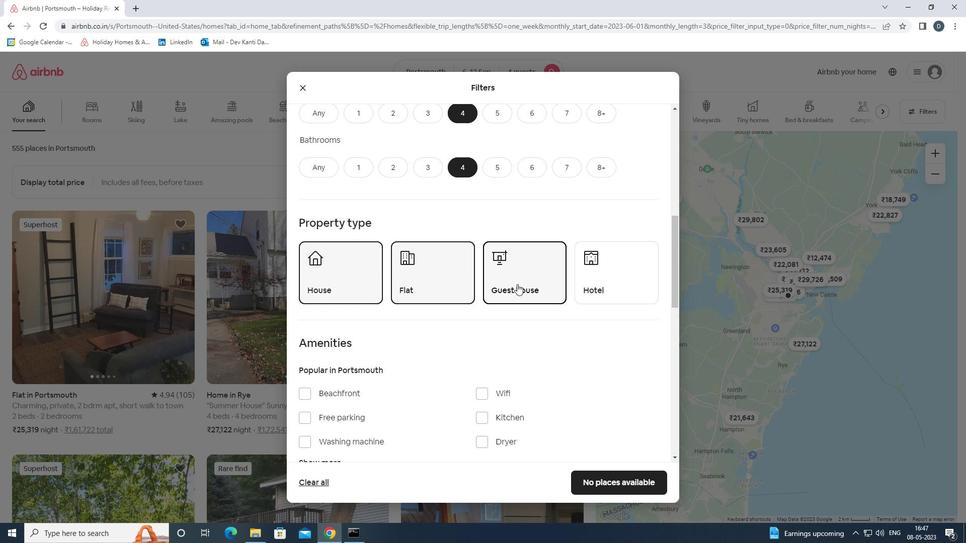 
Action: Mouse scrolled (517, 284) with delta (0, 0)
Screenshot: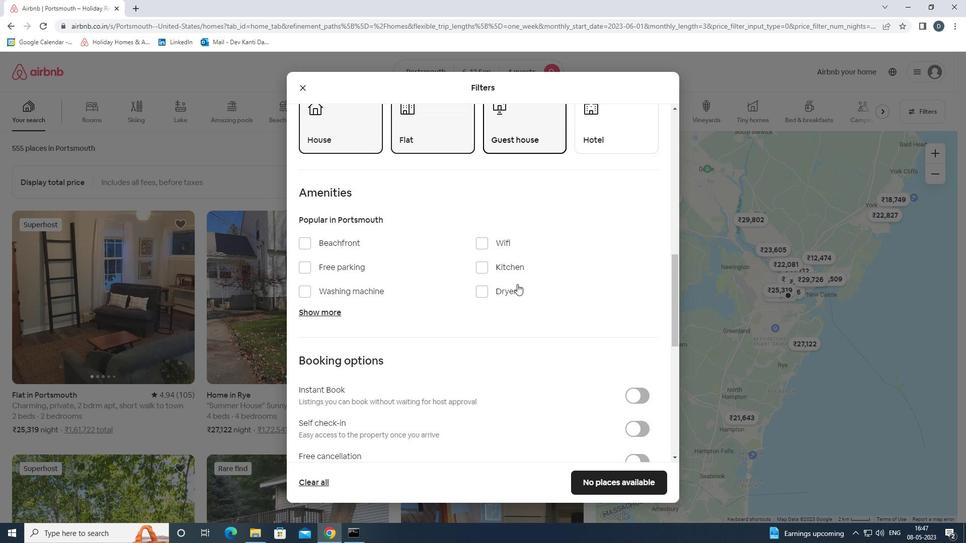 
Action: Mouse moved to (512, 194)
Screenshot: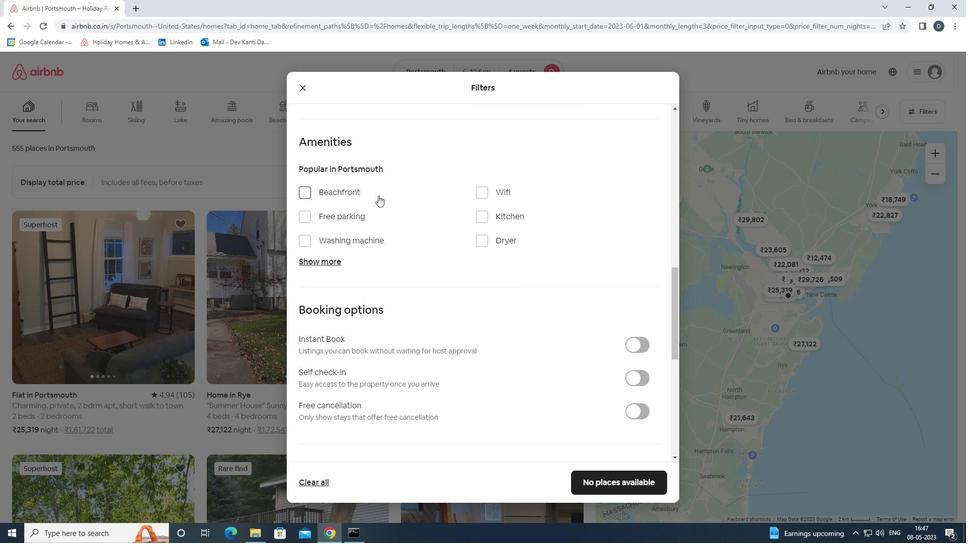 
Action: Mouse pressed left at (512, 194)
Screenshot: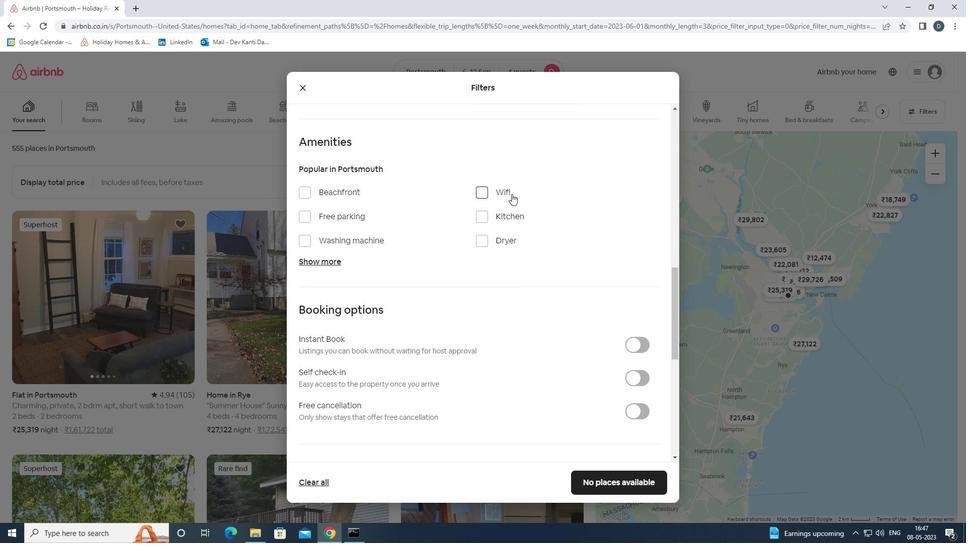 
Action: Mouse moved to (332, 221)
Screenshot: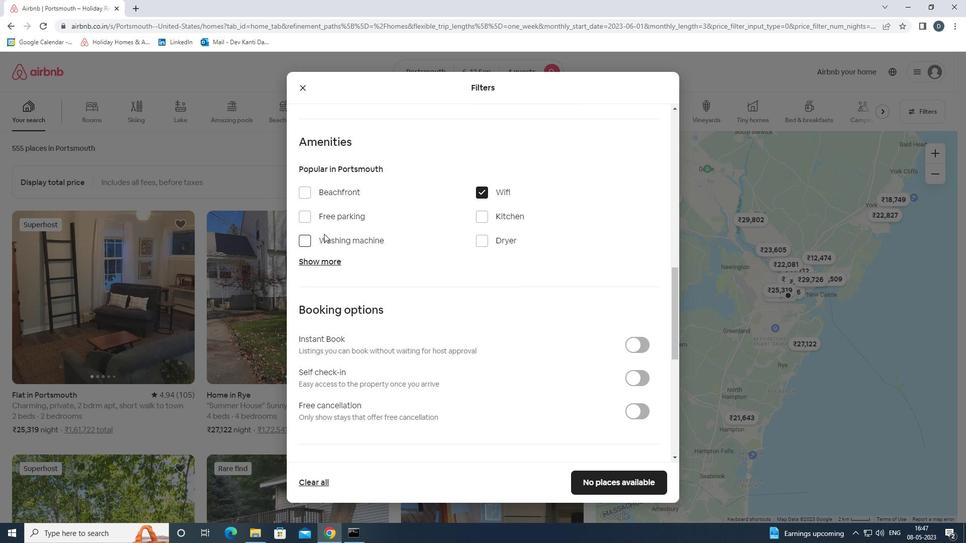 
Action: Mouse pressed left at (332, 221)
Screenshot: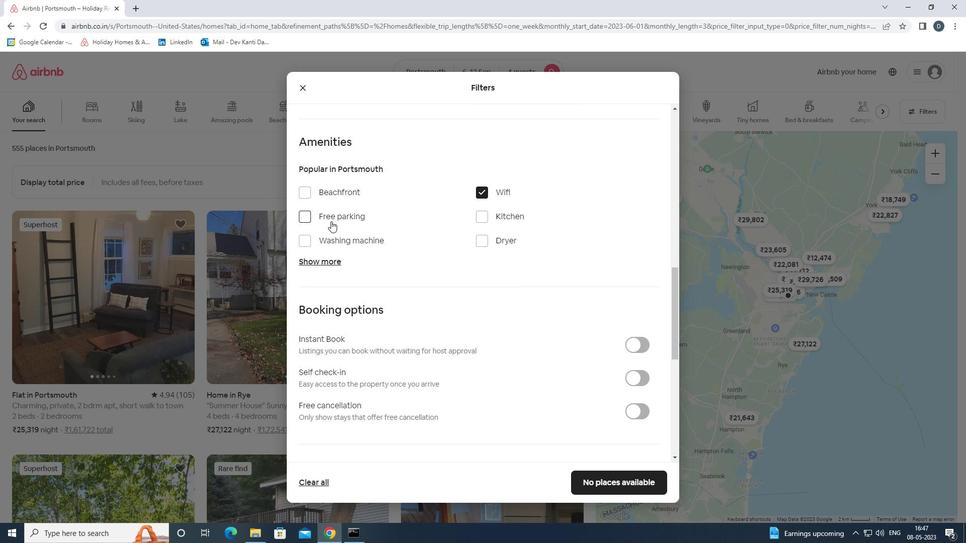 
Action: Mouse moved to (332, 258)
Screenshot: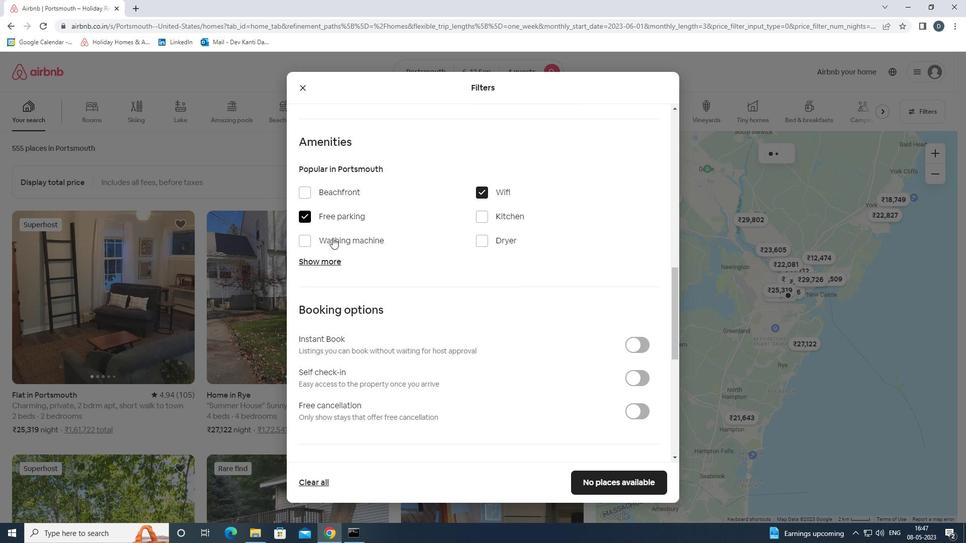 
Action: Mouse pressed left at (332, 258)
Screenshot: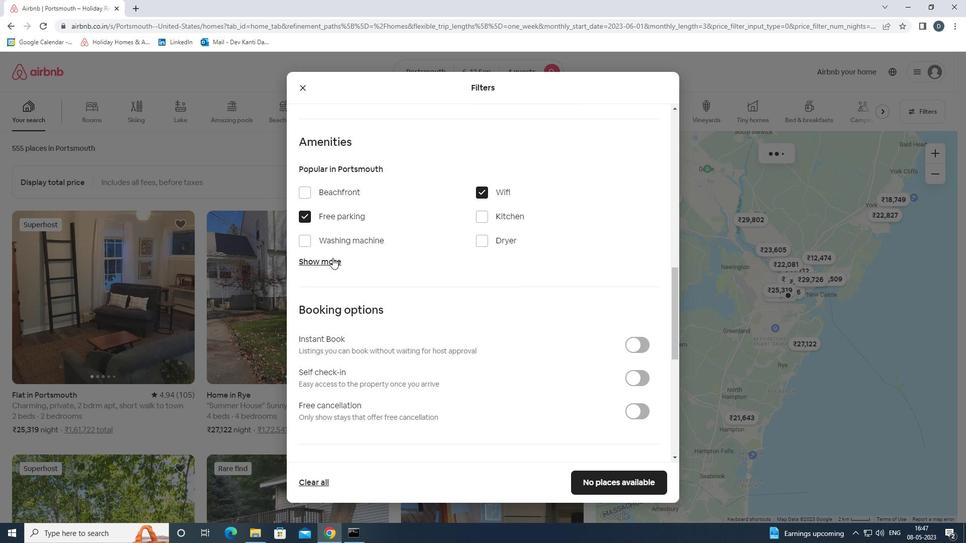 
Action: Mouse moved to (490, 323)
Screenshot: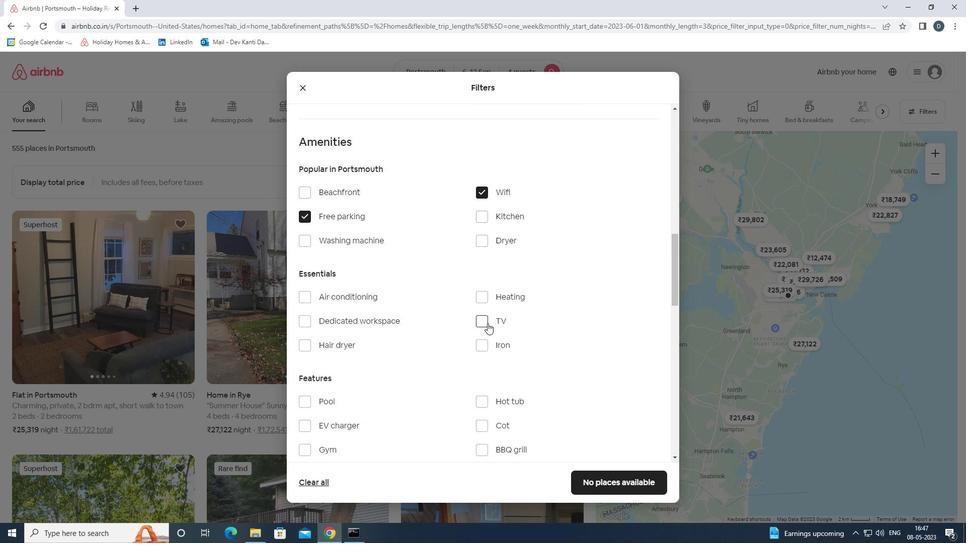 
Action: Mouse pressed left at (490, 323)
Screenshot: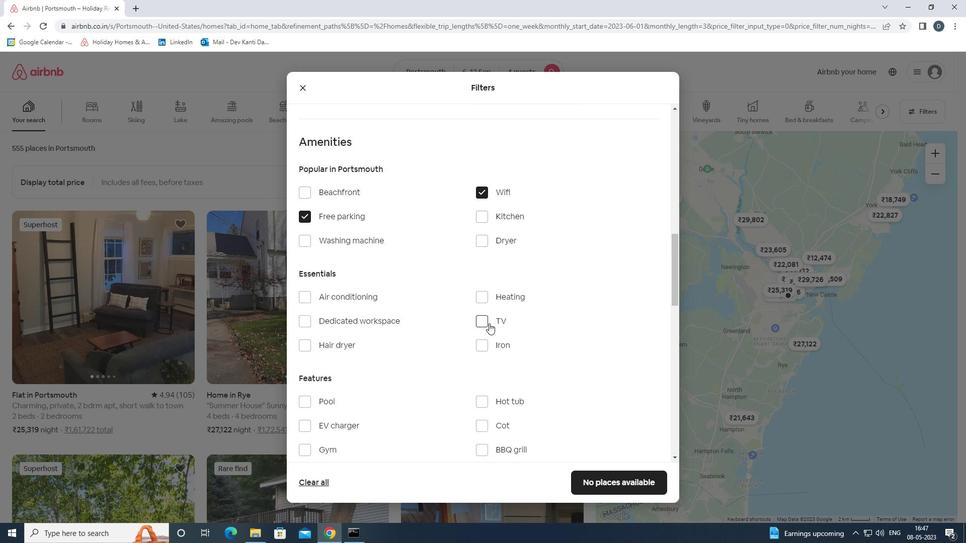 
Action: Mouse moved to (488, 317)
Screenshot: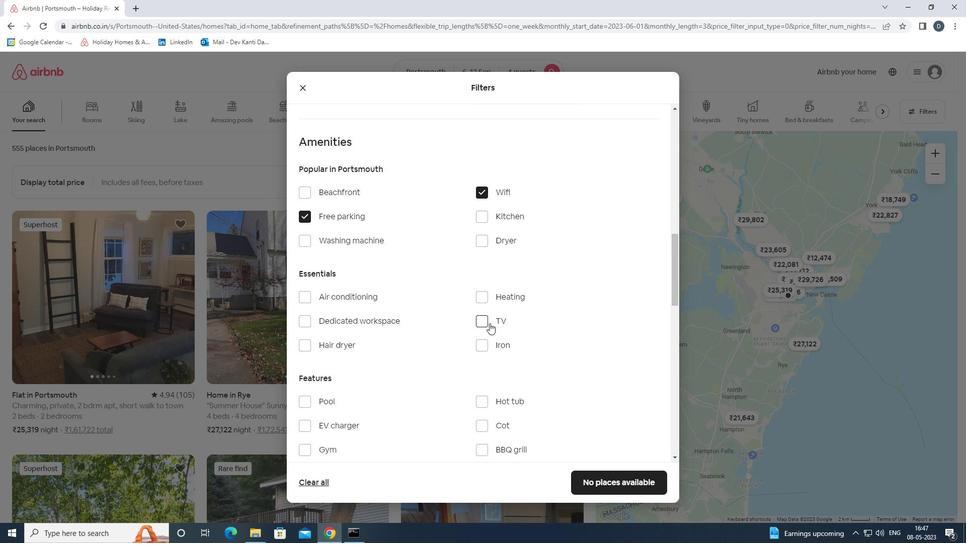 
Action: Mouse scrolled (488, 317) with delta (0, 0)
Screenshot: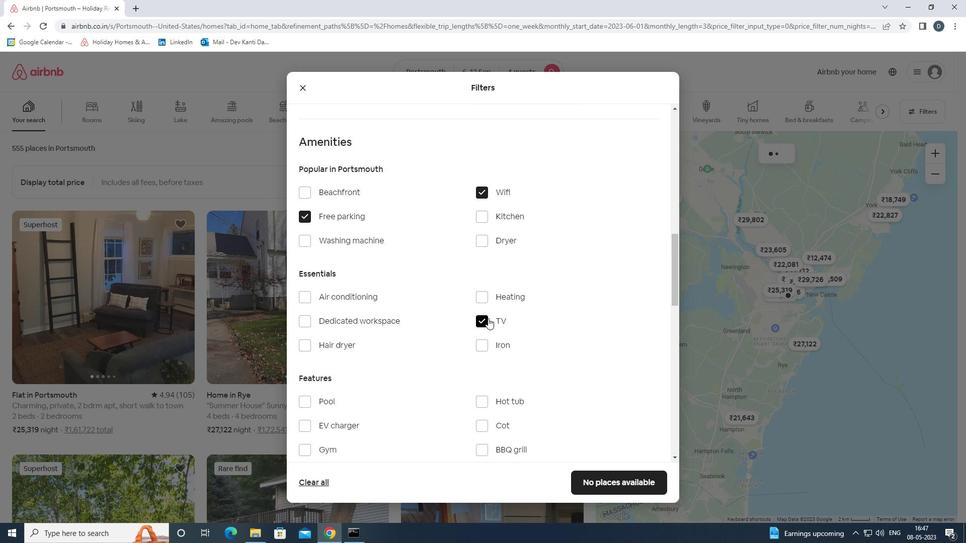 
Action: Mouse scrolled (488, 317) with delta (0, 0)
Screenshot: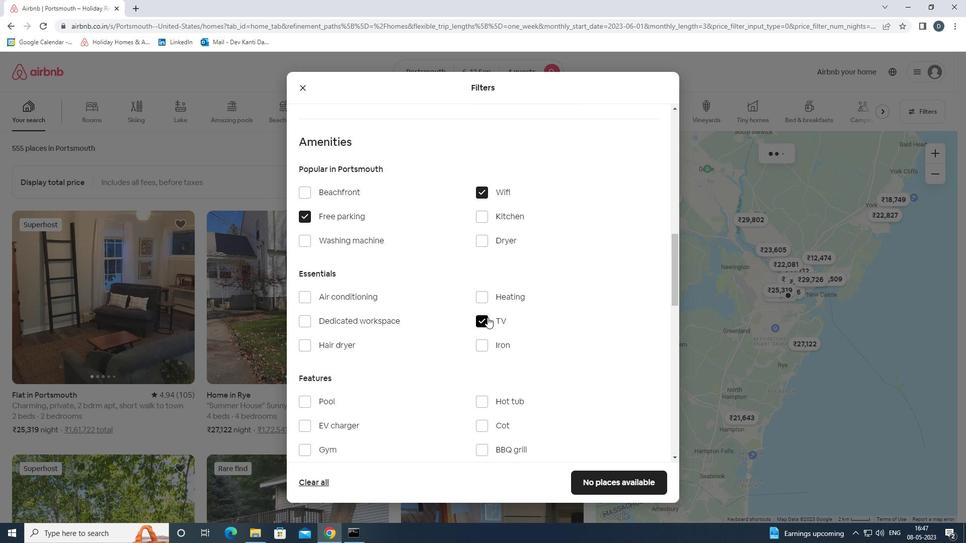 
Action: Mouse scrolled (488, 317) with delta (0, 0)
Screenshot: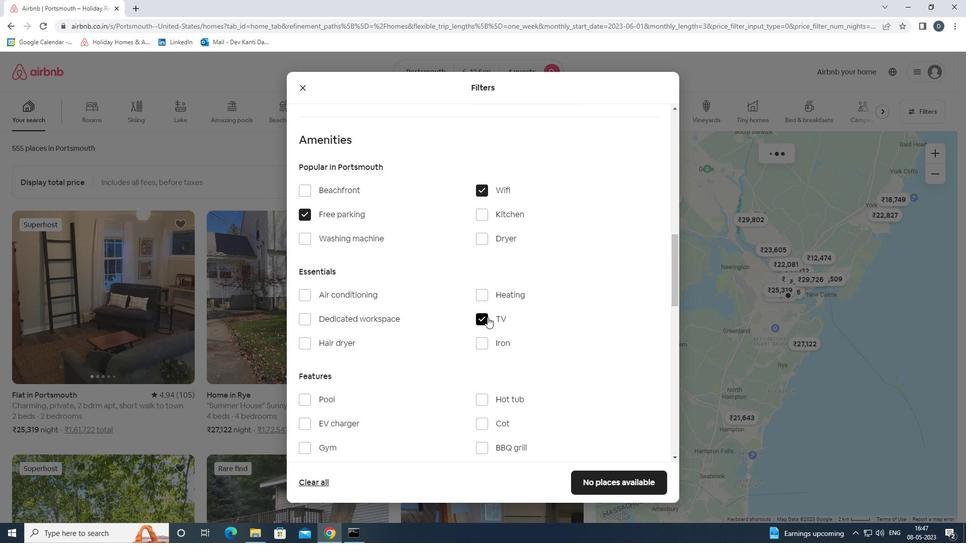 
Action: Mouse moved to (314, 295)
Screenshot: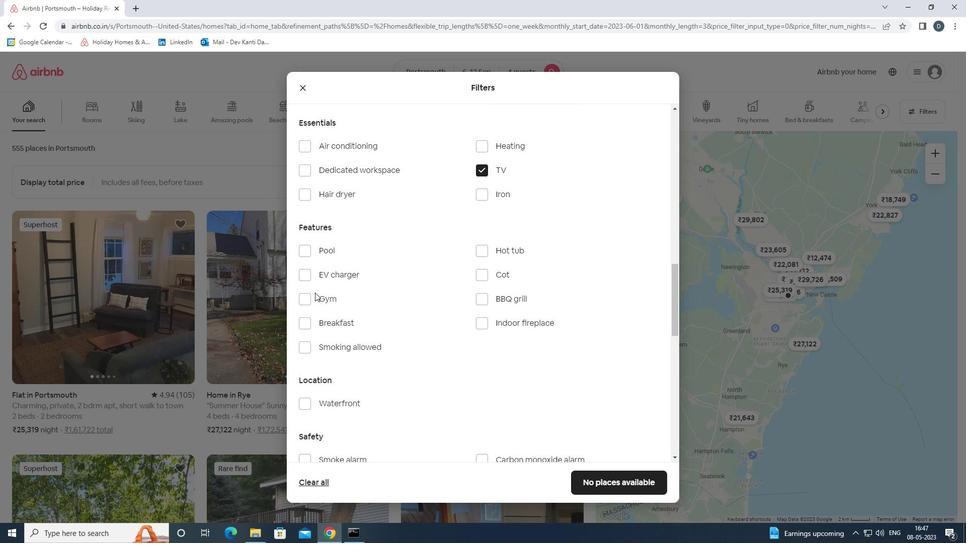 
Action: Mouse pressed left at (314, 295)
Screenshot: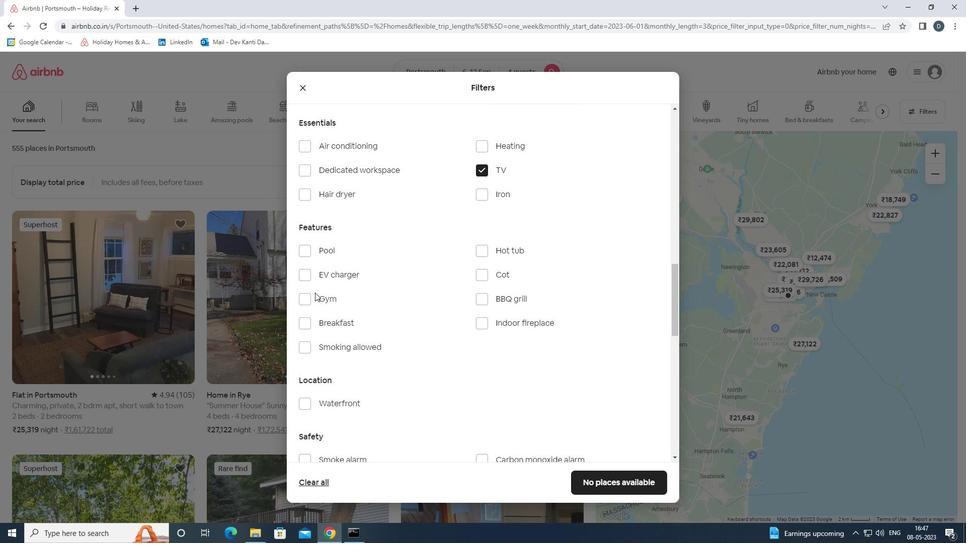 
Action: Mouse moved to (326, 326)
Screenshot: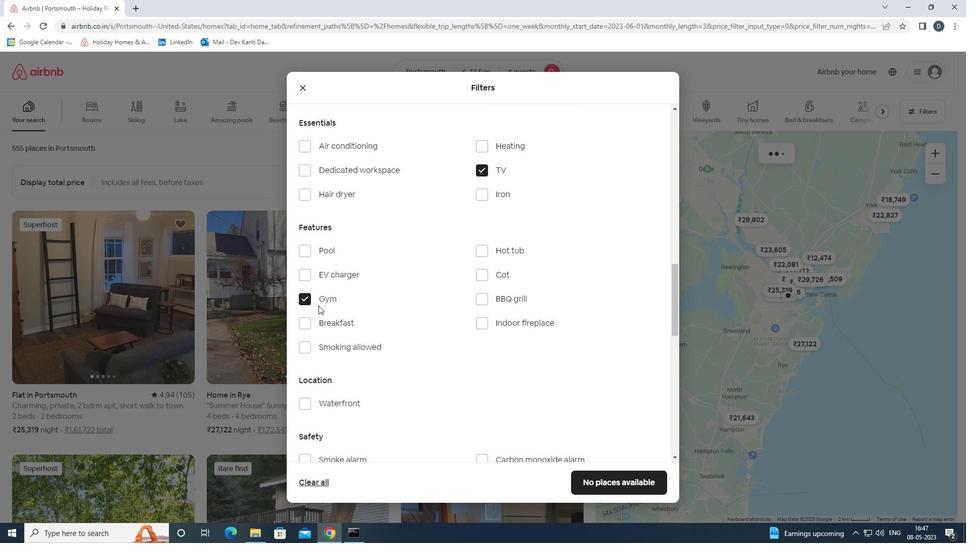 
Action: Mouse pressed left at (326, 326)
Screenshot: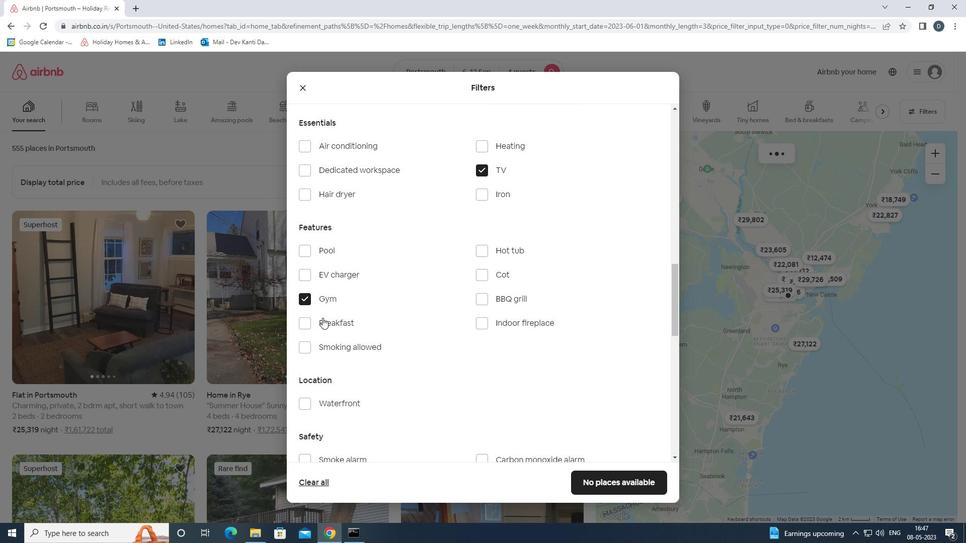 
Action: Mouse moved to (451, 317)
Screenshot: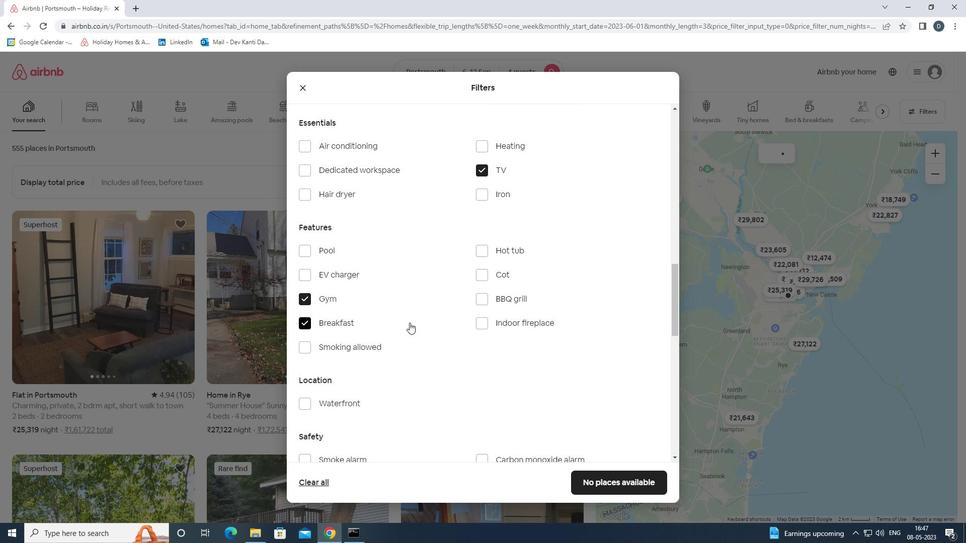 
Action: Mouse scrolled (451, 317) with delta (0, 0)
Screenshot: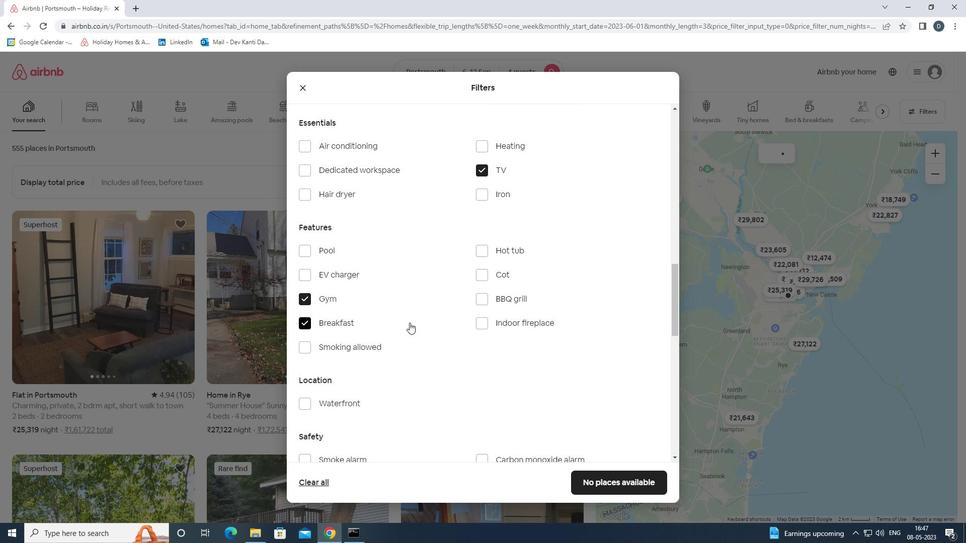 
Action: Mouse moved to (468, 318)
Screenshot: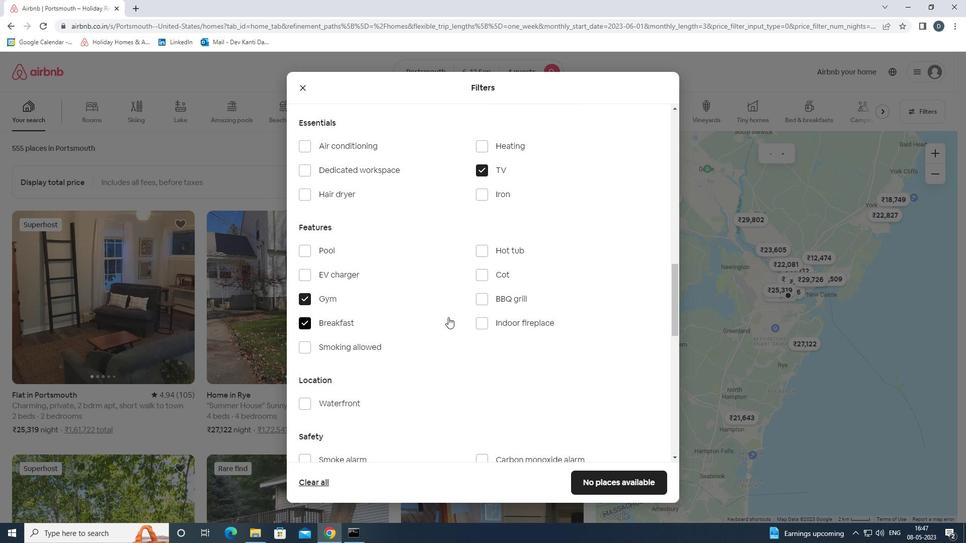 
Action: Mouse scrolled (468, 318) with delta (0, 0)
Screenshot: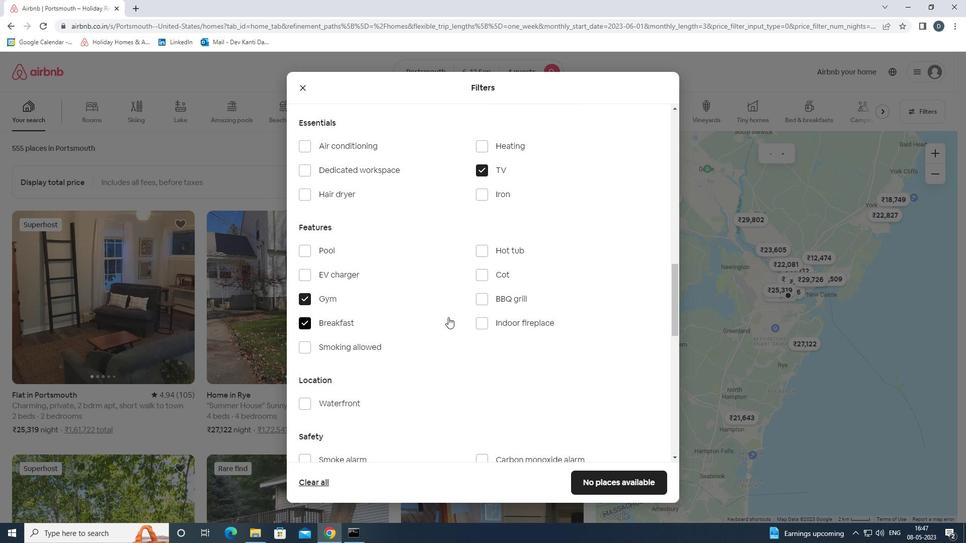 
Action: Mouse moved to (481, 318)
Screenshot: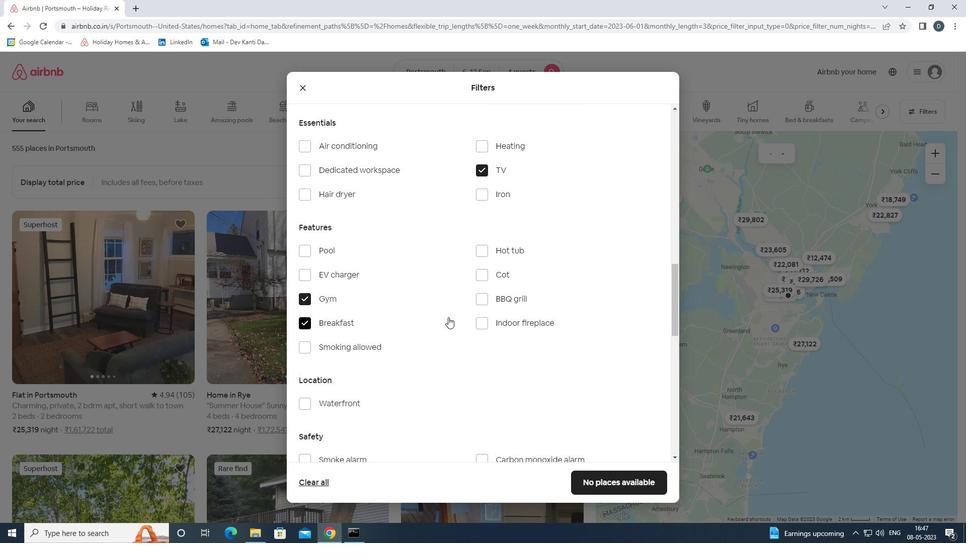 
Action: Mouse scrolled (481, 318) with delta (0, 0)
Screenshot: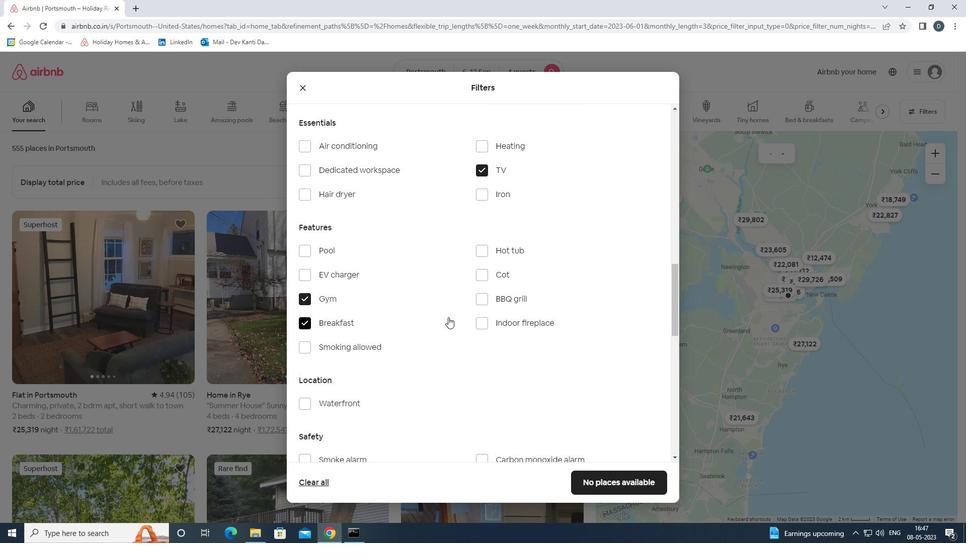 
Action: Mouse moved to (503, 319)
Screenshot: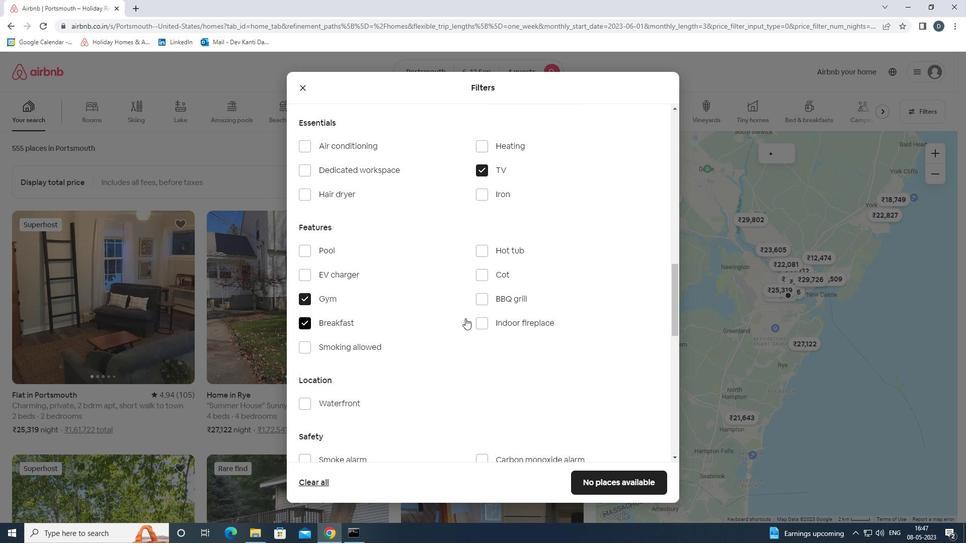 
Action: Mouse scrolled (503, 319) with delta (0, 0)
Screenshot: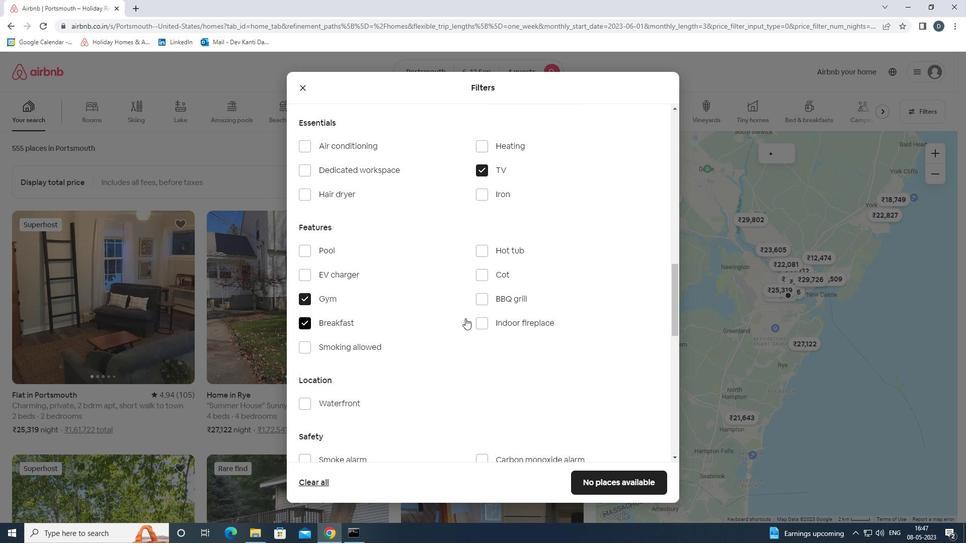
Action: Mouse moved to (520, 320)
Screenshot: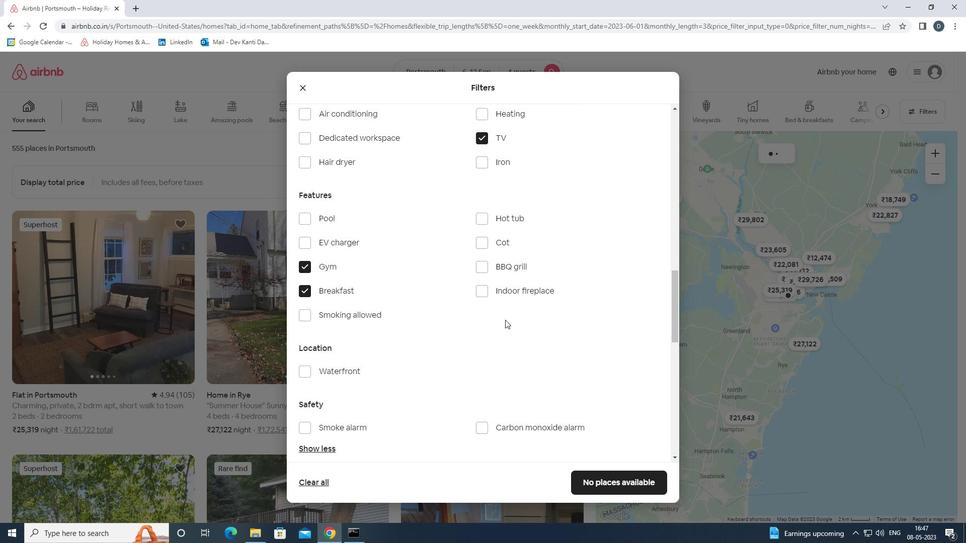 
Action: Mouse scrolled (520, 320) with delta (0, 0)
Screenshot: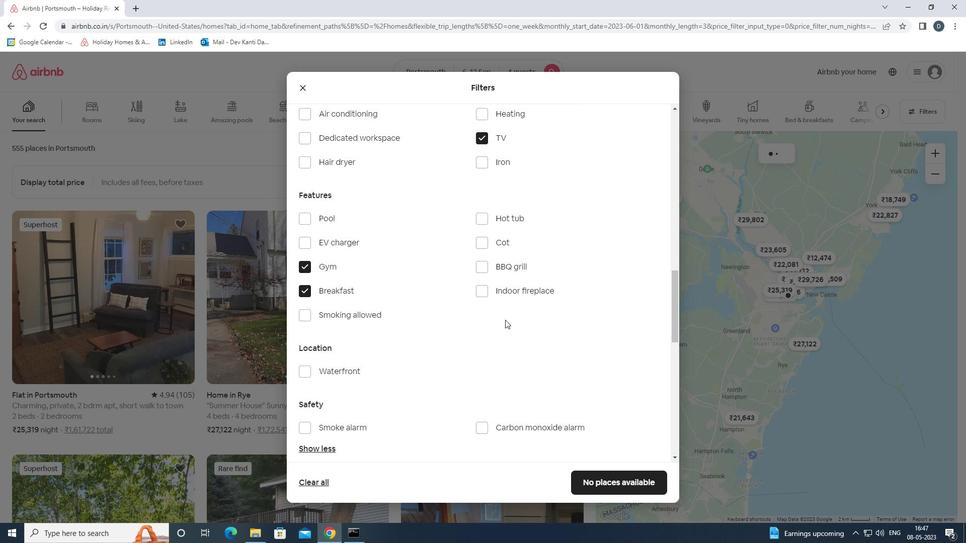 
Action: Mouse moved to (644, 341)
Screenshot: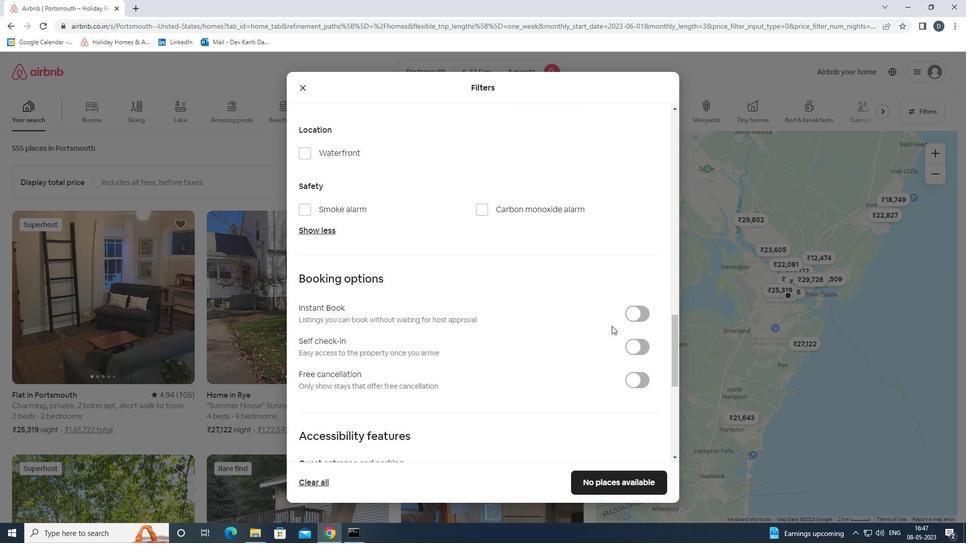 
Action: Mouse pressed left at (644, 341)
Screenshot: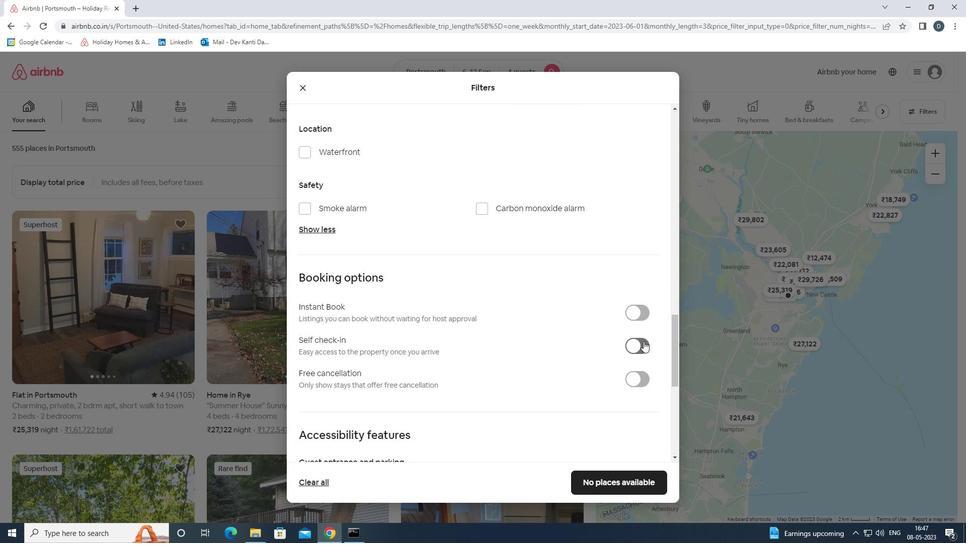 
Action: Mouse moved to (632, 338)
Screenshot: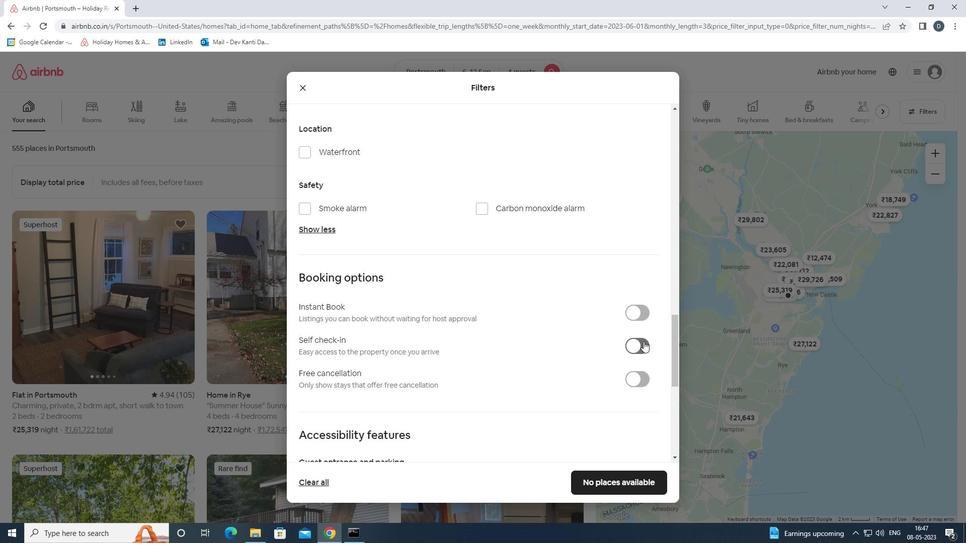 
Action: Mouse scrolled (632, 337) with delta (0, 0)
Screenshot: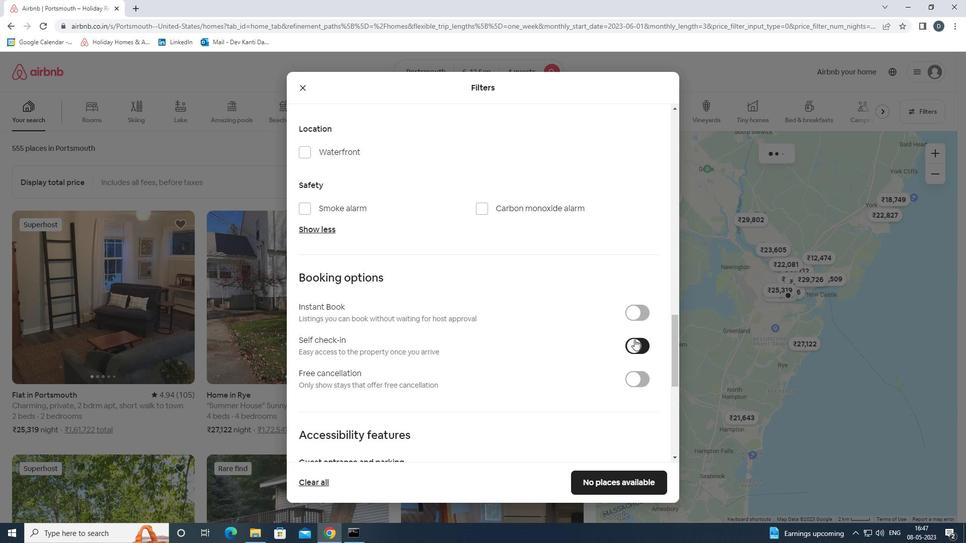 
Action: Mouse scrolled (632, 337) with delta (0, 0)
Screenshot: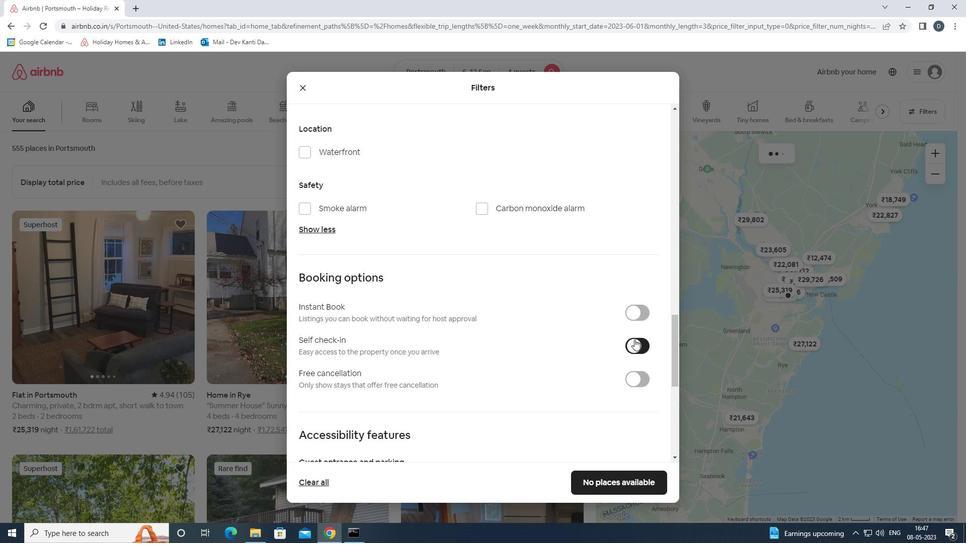 
Action: Mouse scrolled (632, 337) with delta (0, 0)
Screenshot: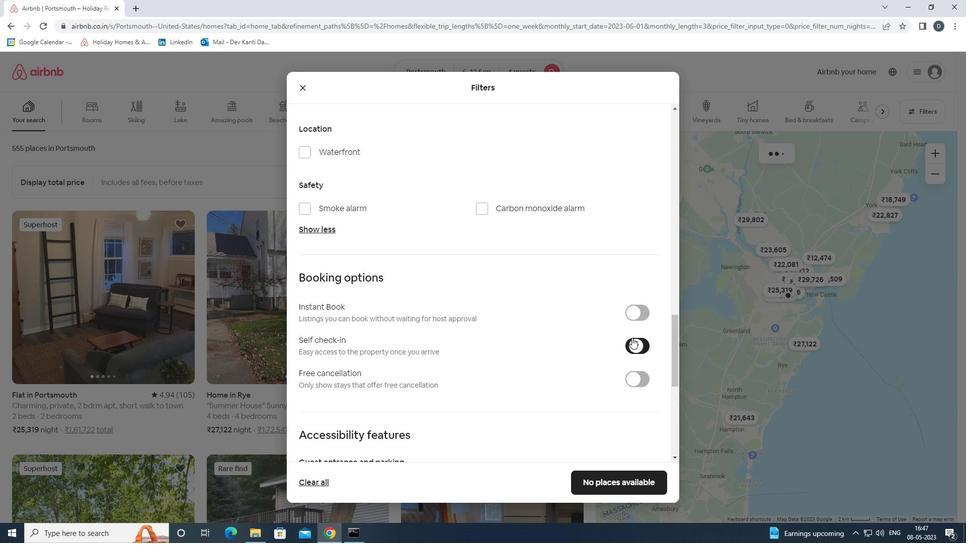 
Action: Mouse moved to (631, 337)
Screenshot: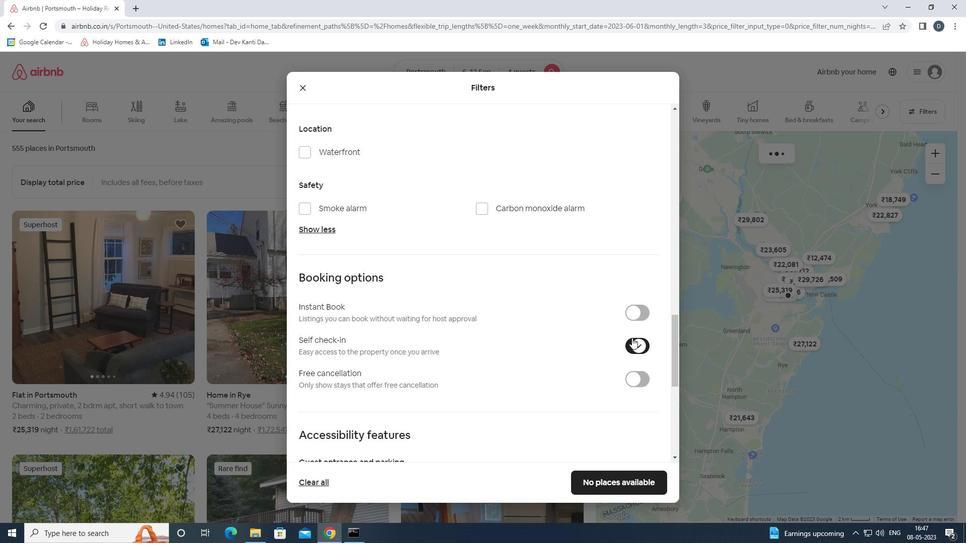 
Action: Mouse scrolled (631, 337) with delta (0, 0)
Screenshot: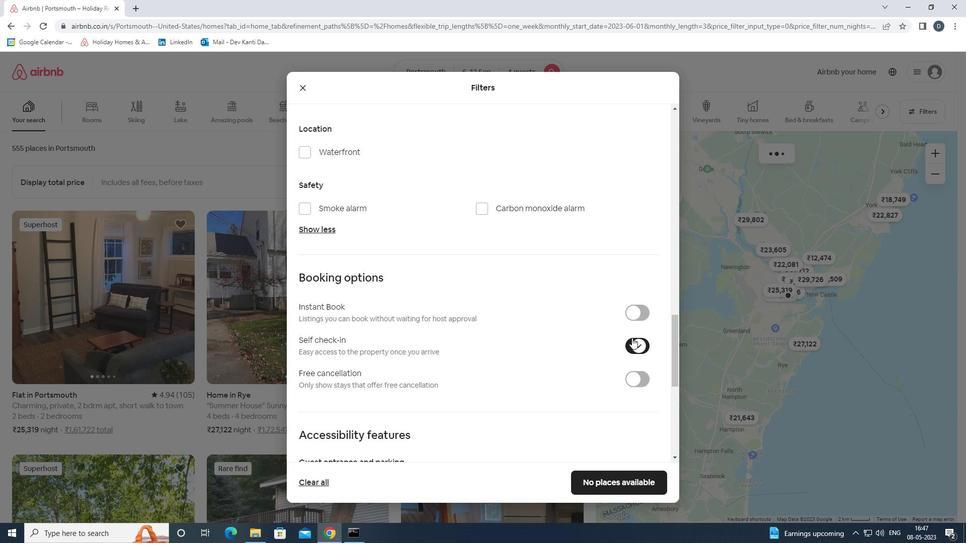 
Action: Mouse moved to (630, 337)
Screenshot: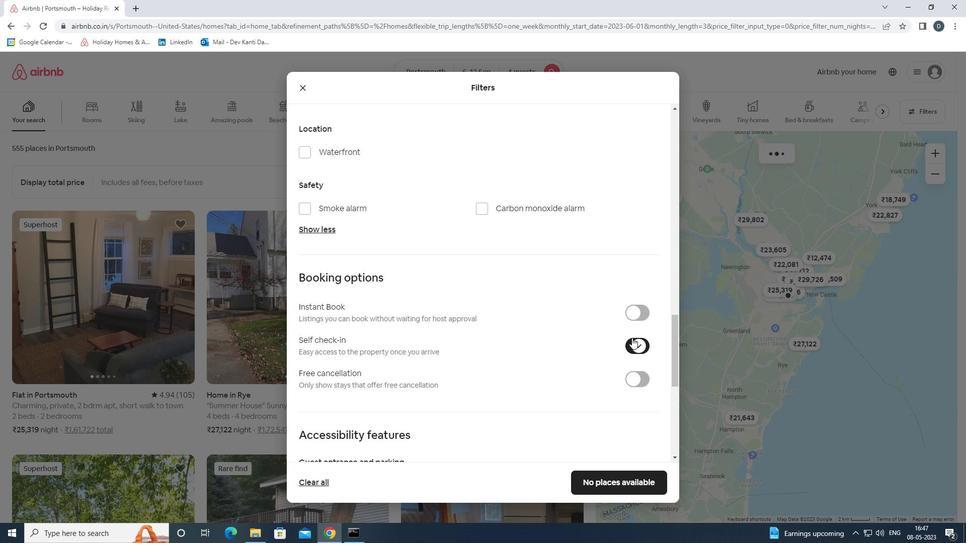 
Action: Mouse scrolled (630, 337) with delta (0, 0)
Screenshot: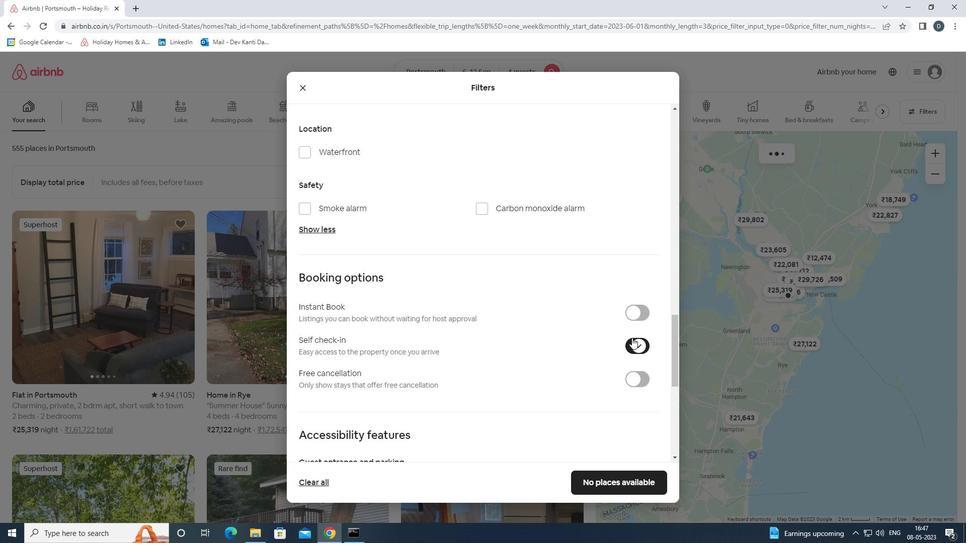 
Action: Mouse moved to (614, 335)
Screenshot: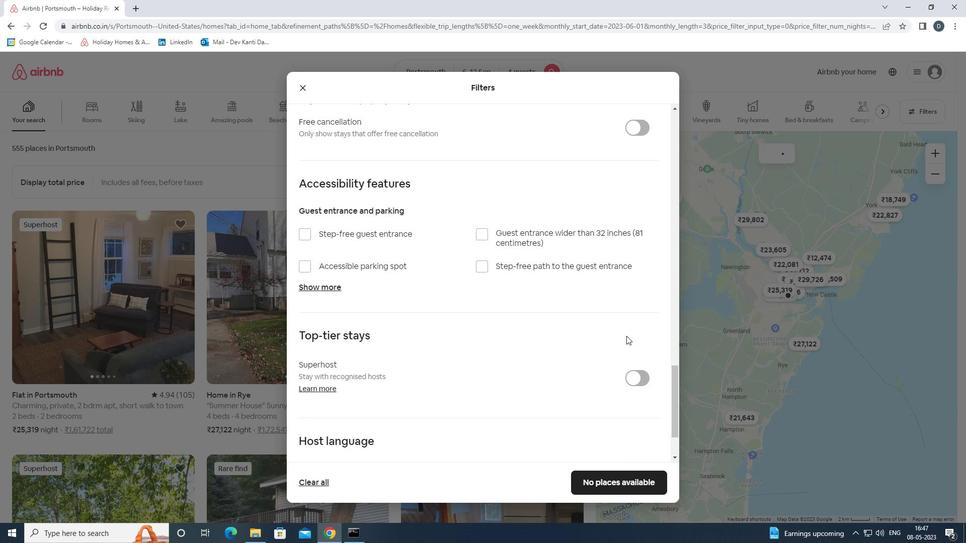 
Action: Mouse scrolled (614, 335) with delta (0, 0)
Screenshot: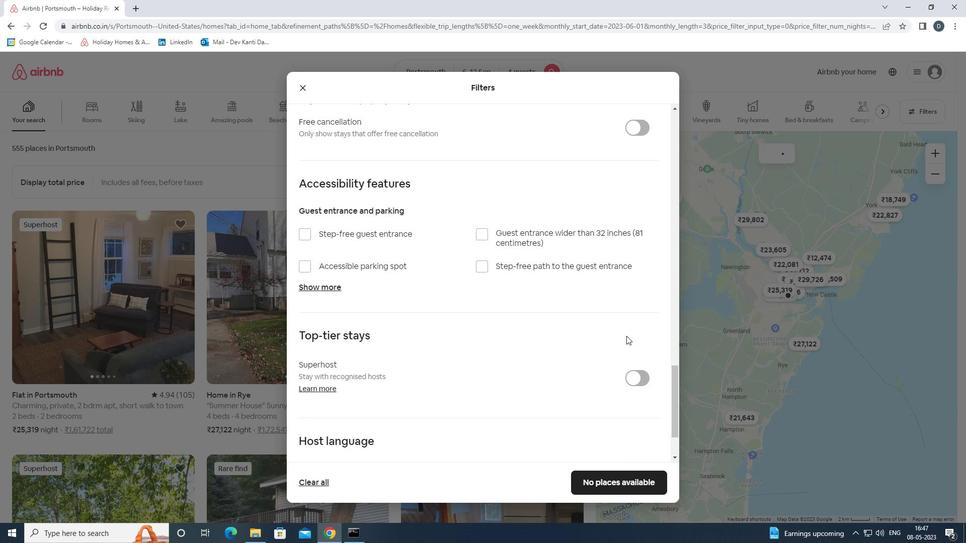 
Action: Mouse moved to (613, 335)
Screenshot: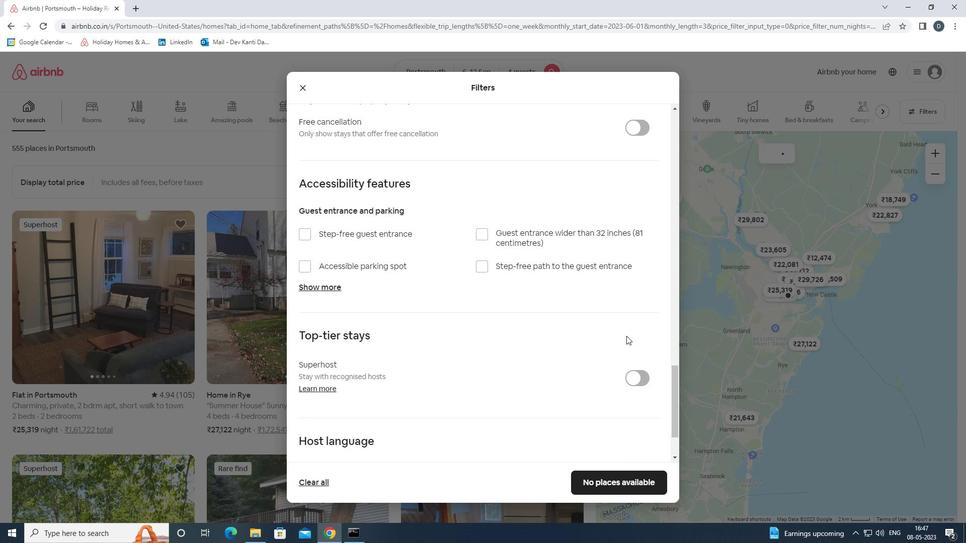 
Action: Mouse scrolled (613, 335) with delta (0, 0)
Screenshot: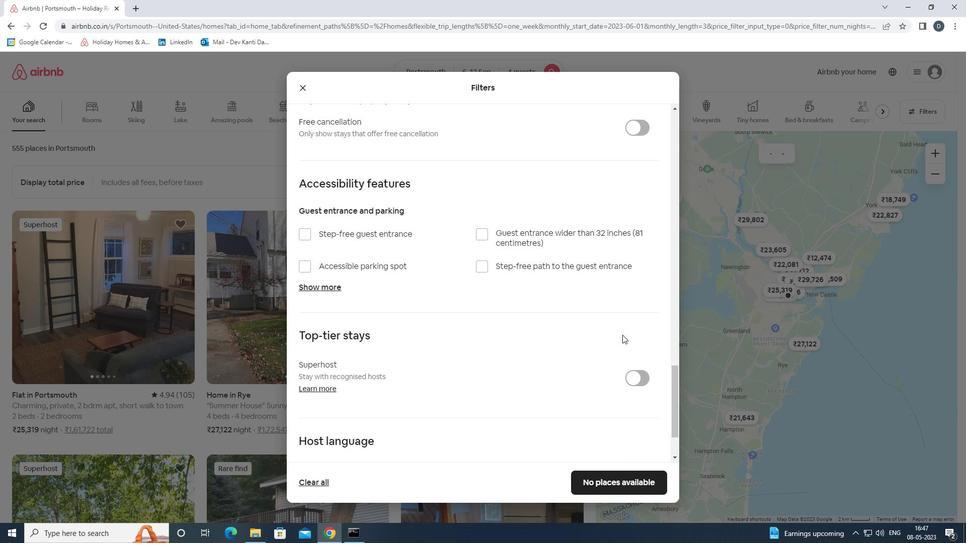 
Action: Mouse scrolled (613, 335) with delta (0, 0)
Screenshot: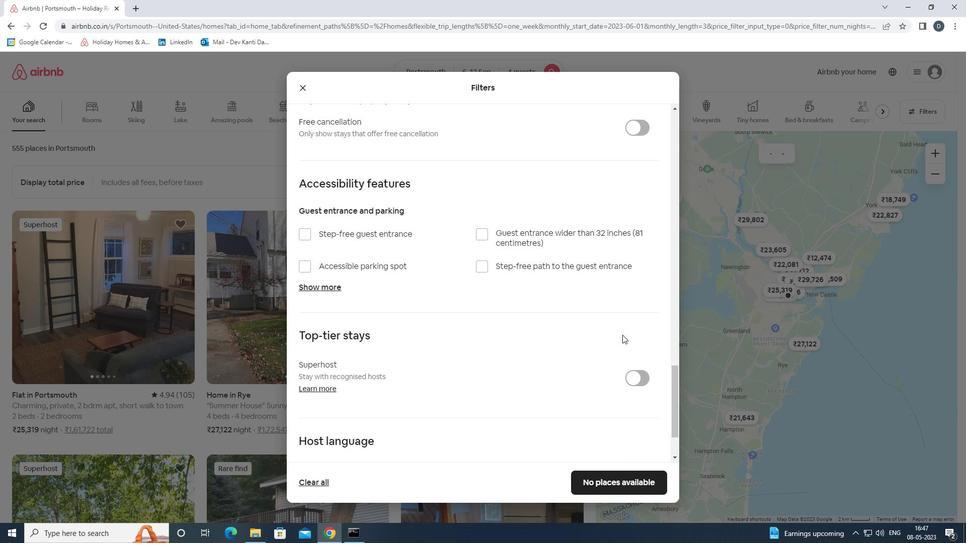 
Action: Mouse moved to (612, 335)
Screenshot: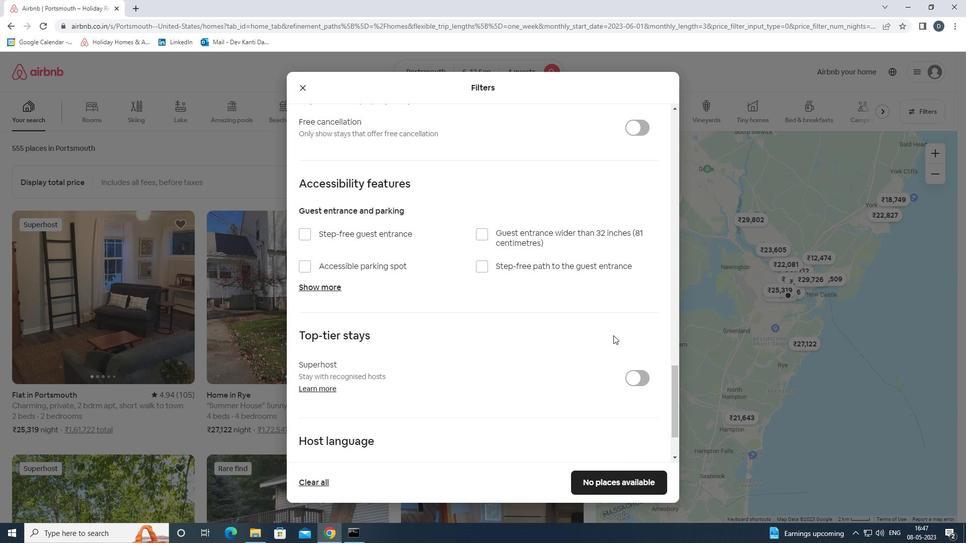 
Action: Mouse scrolled (612, 335) with delta (0, 0)
Screenshot: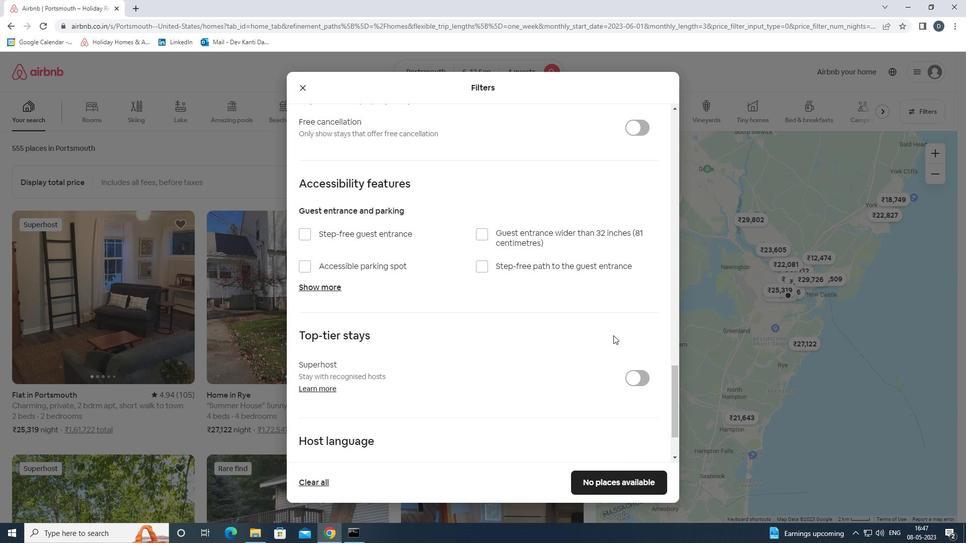 
Action: Mouse moved to (326, 389)
Screenshot: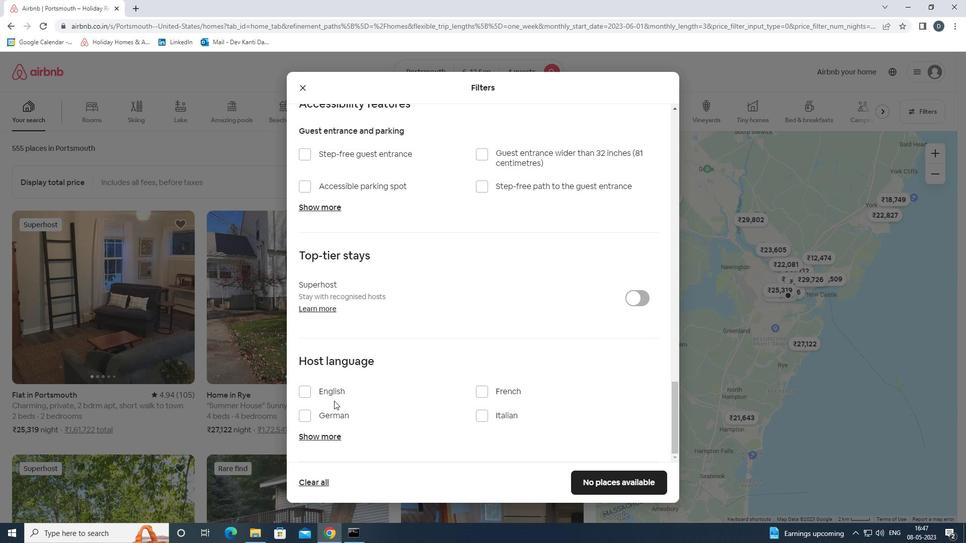 
Action: Mouse pressed left at (326, 389)
Screenshot: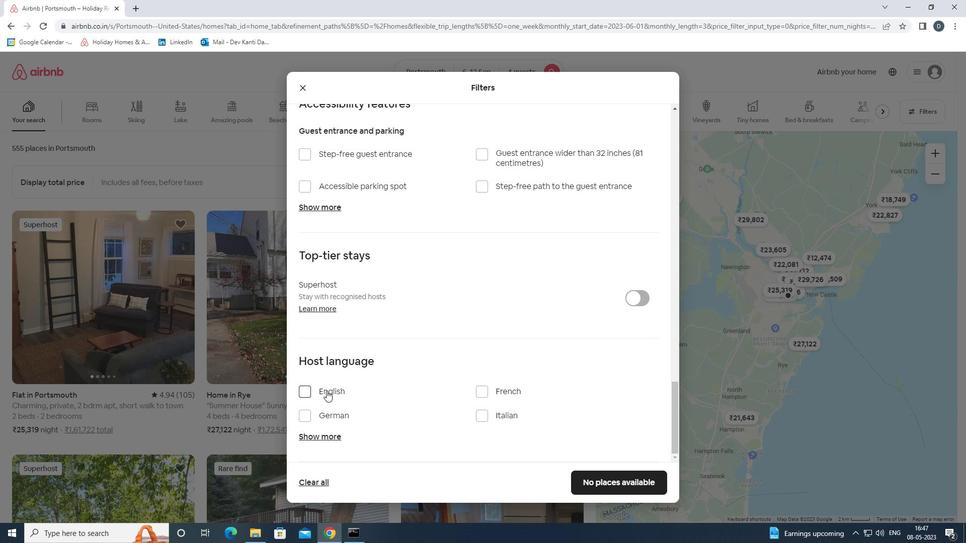 
Action: Mouse moved to (622, 474)
Screenshot: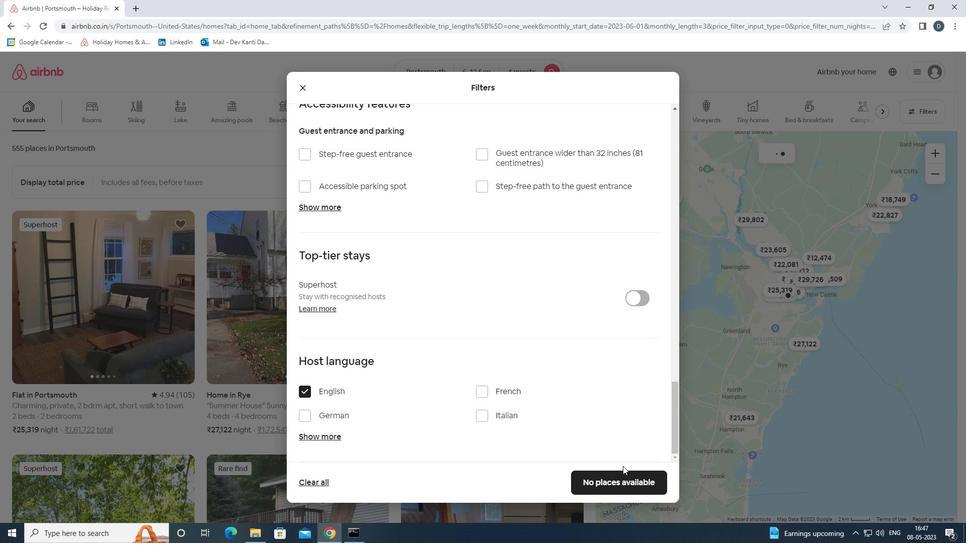 
Action: Mouse pressed left at (622, 474)
Screenshot: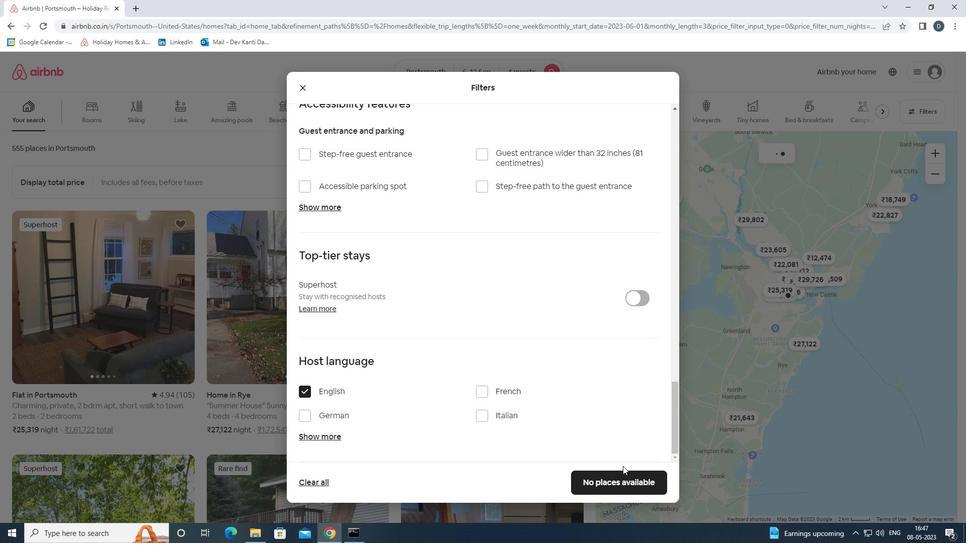 
